 Task: Log work in the project Transpire for the issue 'Integrate a new email marketing automation tool into an existing marketing campaign to improve conversion rates and engagement' spent time as '1w 6d 5h 20m' and remaining time as '1w 5d 20h 30m' and move to bottom of backlog. Now add the issue to the epic 'Distributed Denial of Service (DDoS) Mitigation'.
Action: Mouse moved to (194, 60)
Screenshot: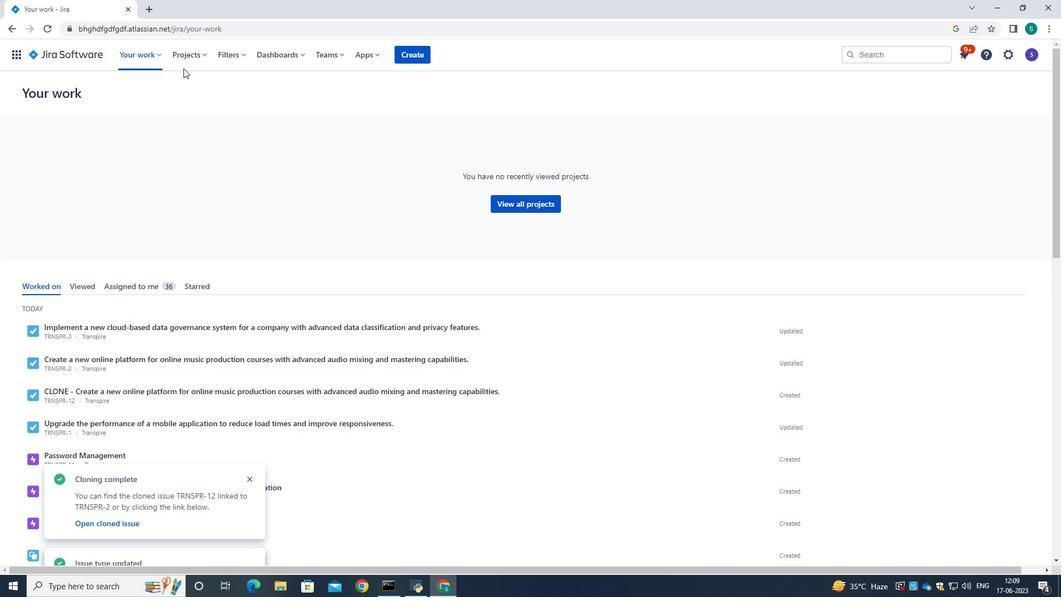 
Action: Mouse pressed left at (194, 60)
Screenshot: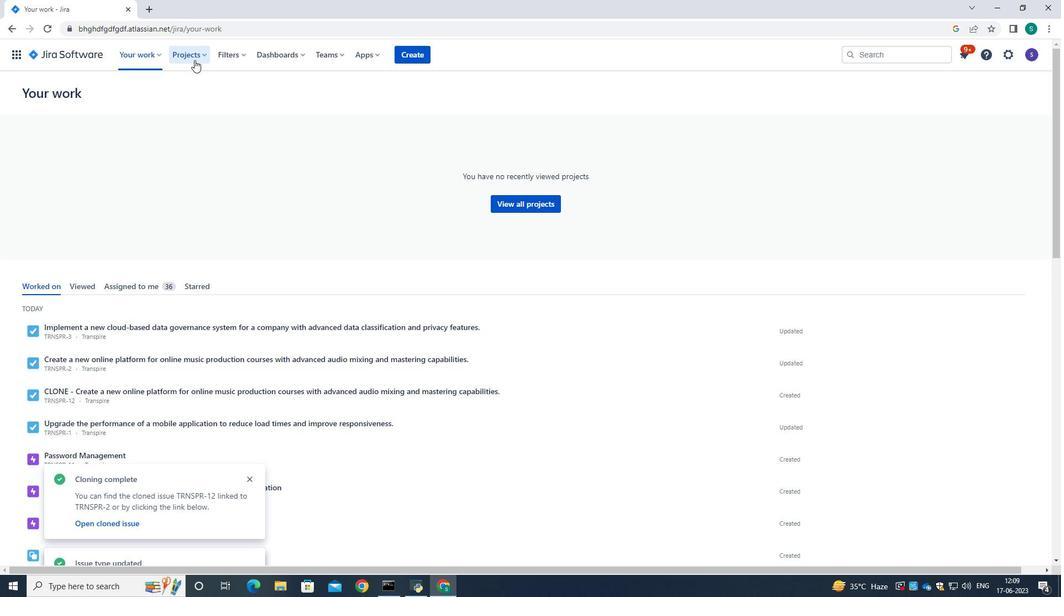 
Action: Mouse moved to (201, 102)
Screenshot: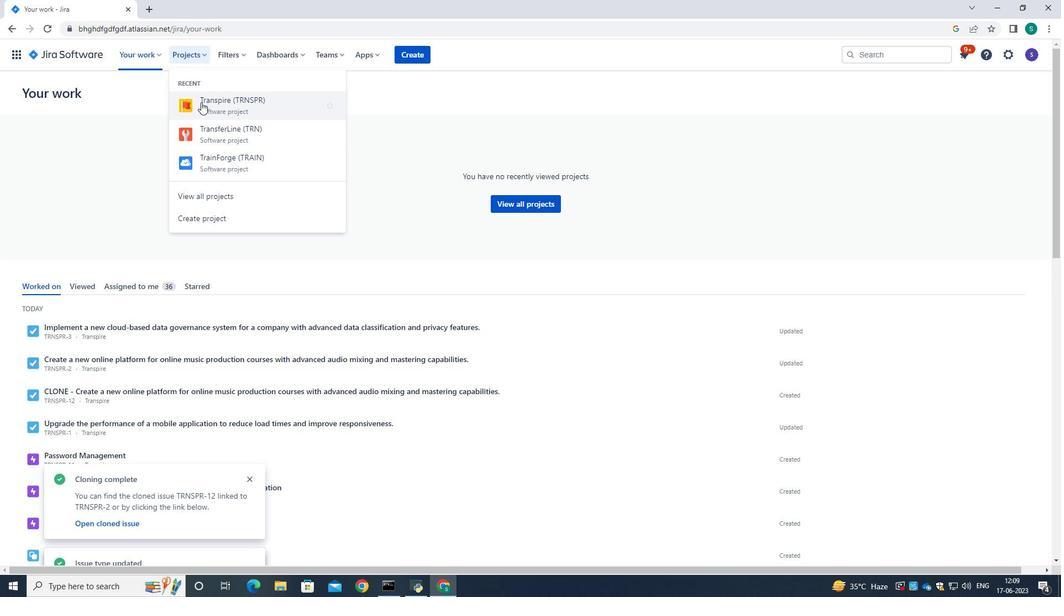 
Action: Mouse pressed left at (201, 102)
Screenshot: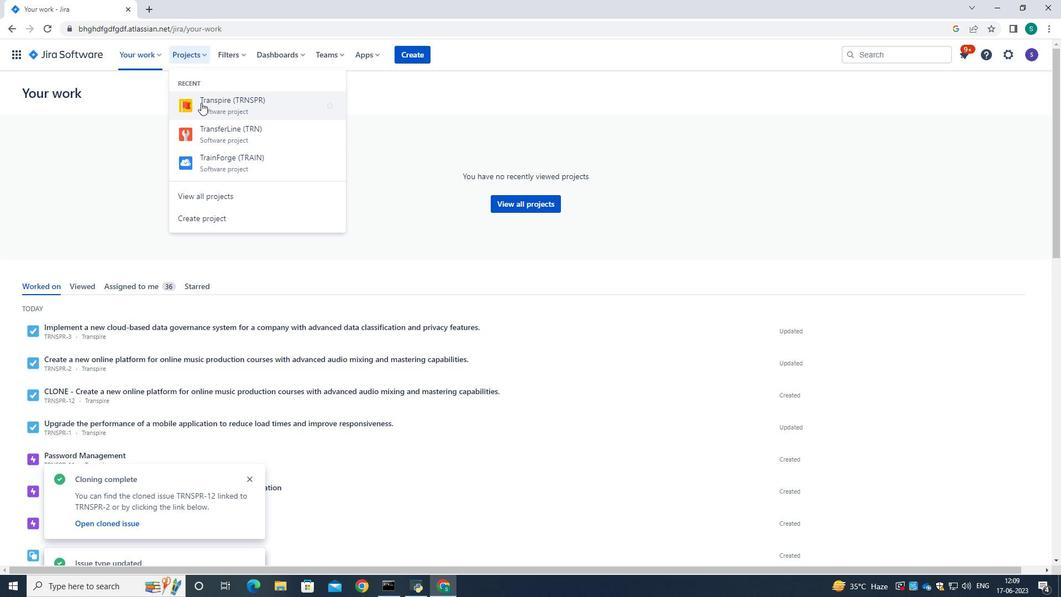 
Action: Mouse moved to (48, 180)
Screenshot: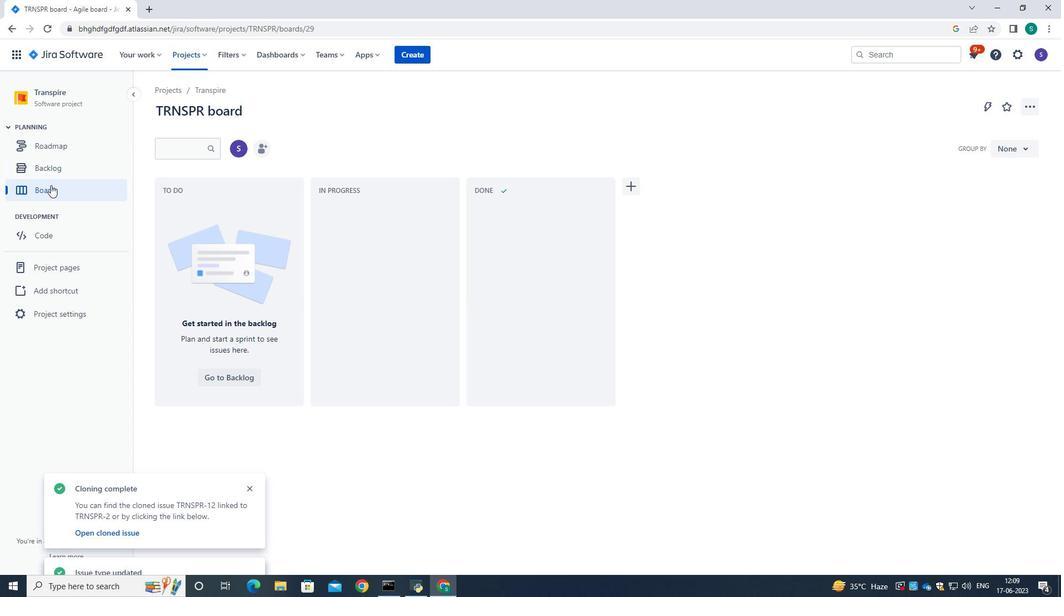 
Action: Mouse pressed left at (48, 180)
Screenshot: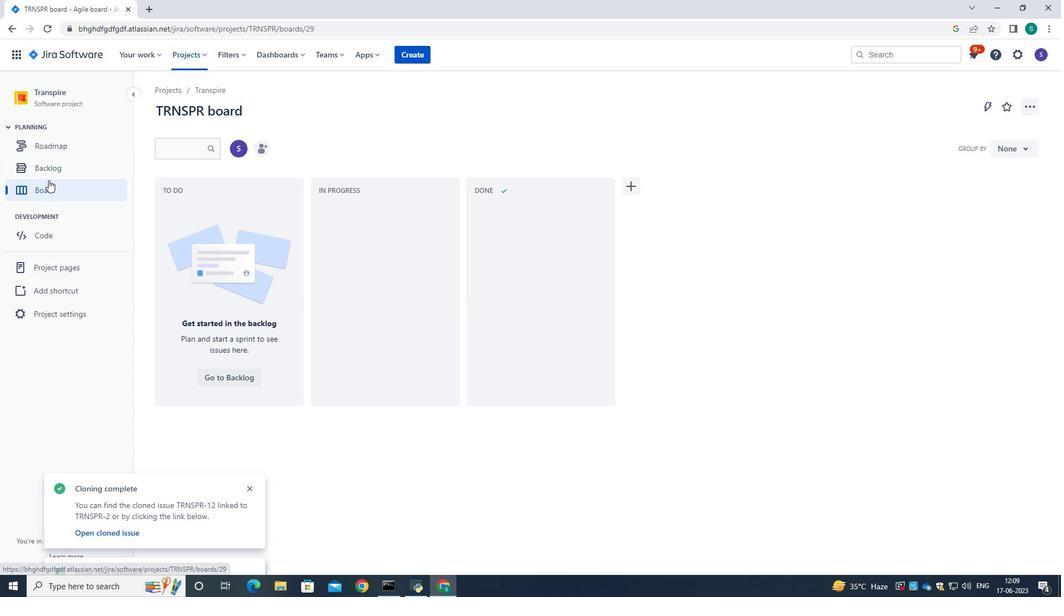 
Action: Mouse moved to (55, 171)
Screenshot: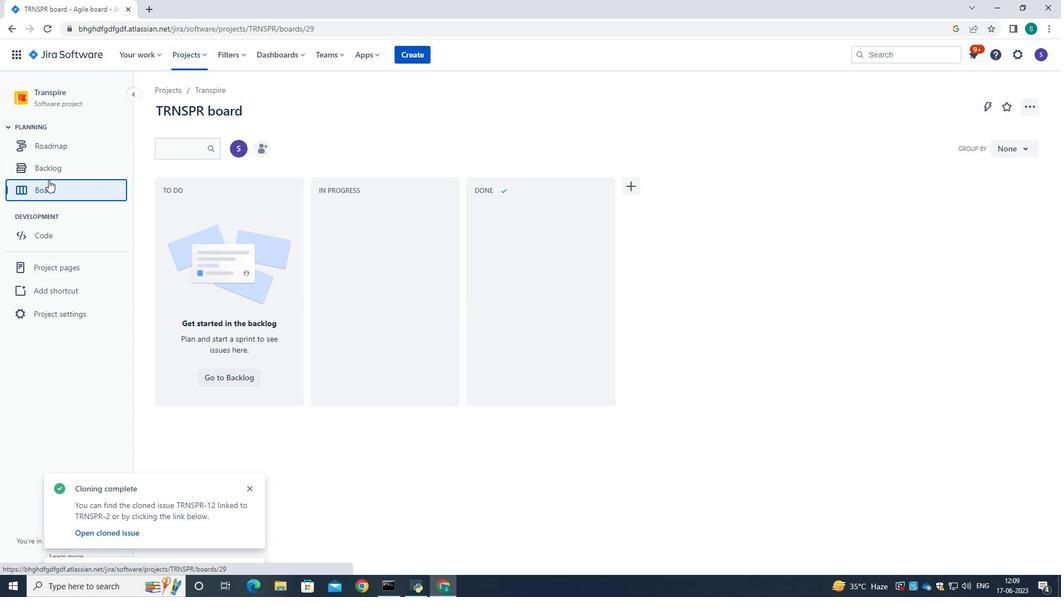 
Action: Mouse pressed left at (55, 171)
Screenshot: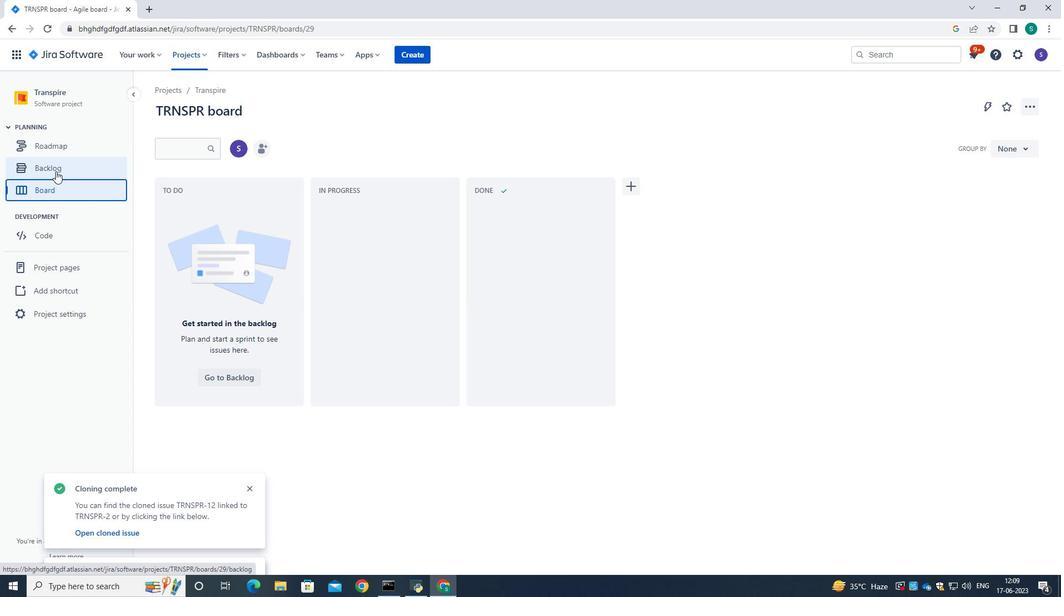 
Action: Mouse moved to (467, 294)
Screenshot: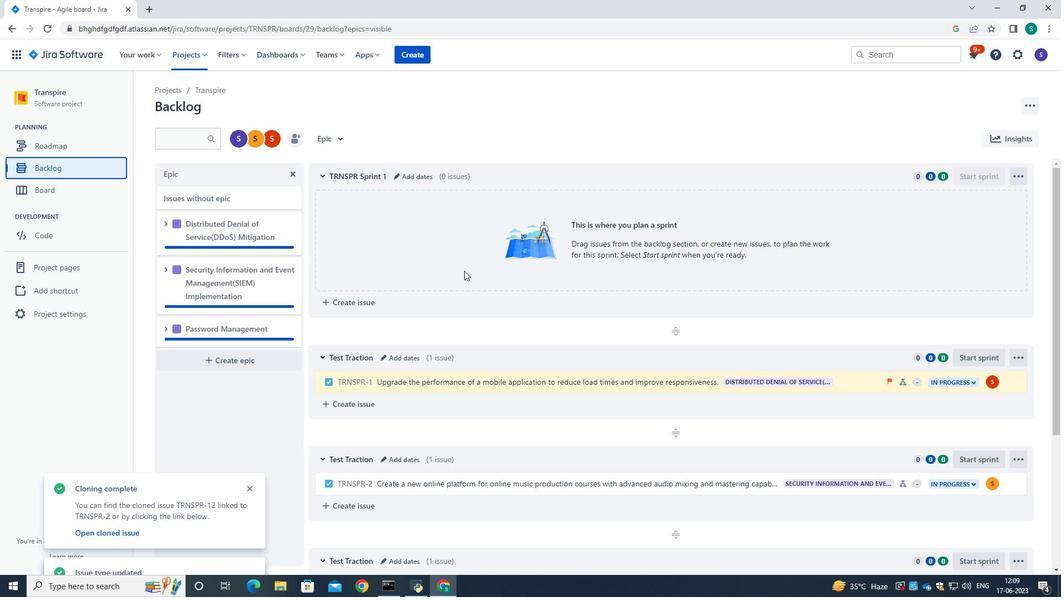 
Action: Mouse scrolled (467, 294) with delta (0, 0)
Screenshot: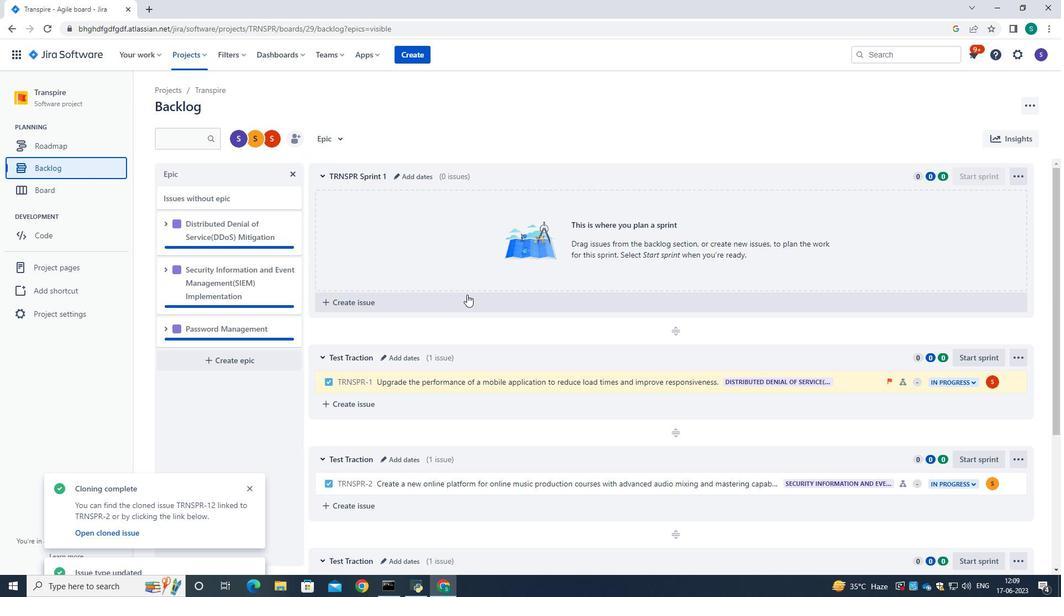 
Action: Mouse scrolled (467, 294) with delta (0, 0)
Screenshot: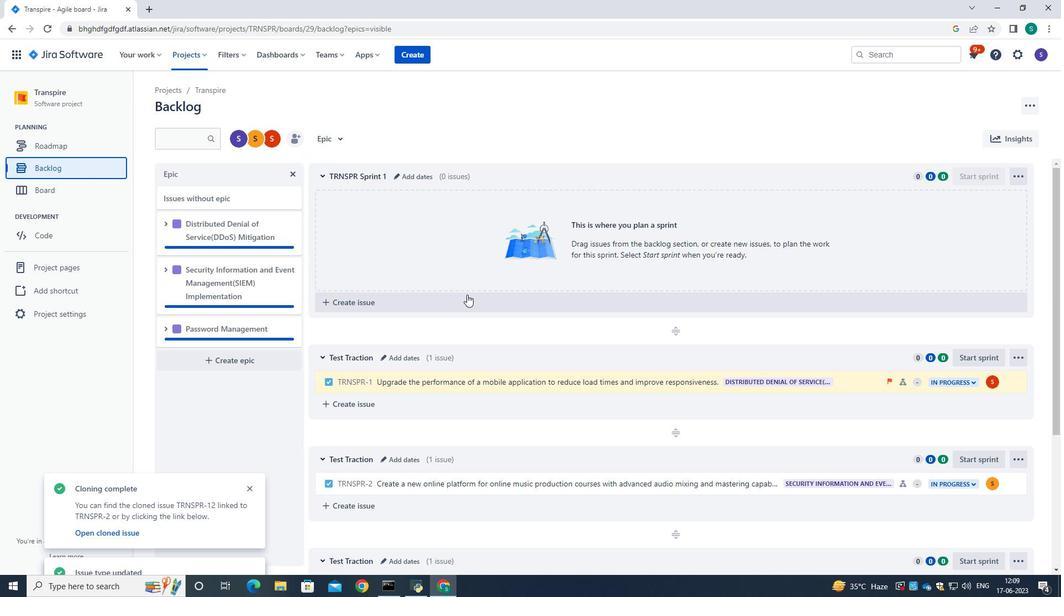 
Action: Mouse scrolled (467, 294) with delta (0, 0)
Screenshot: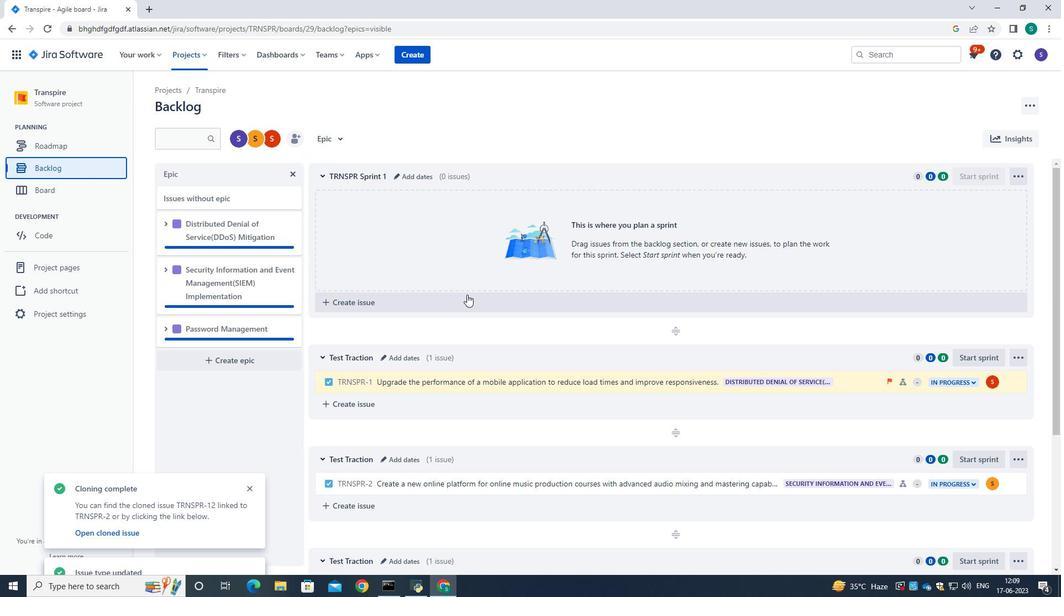 
Action: Mouse scrolled (467, 294) with delta (0, 0)
Screenshot: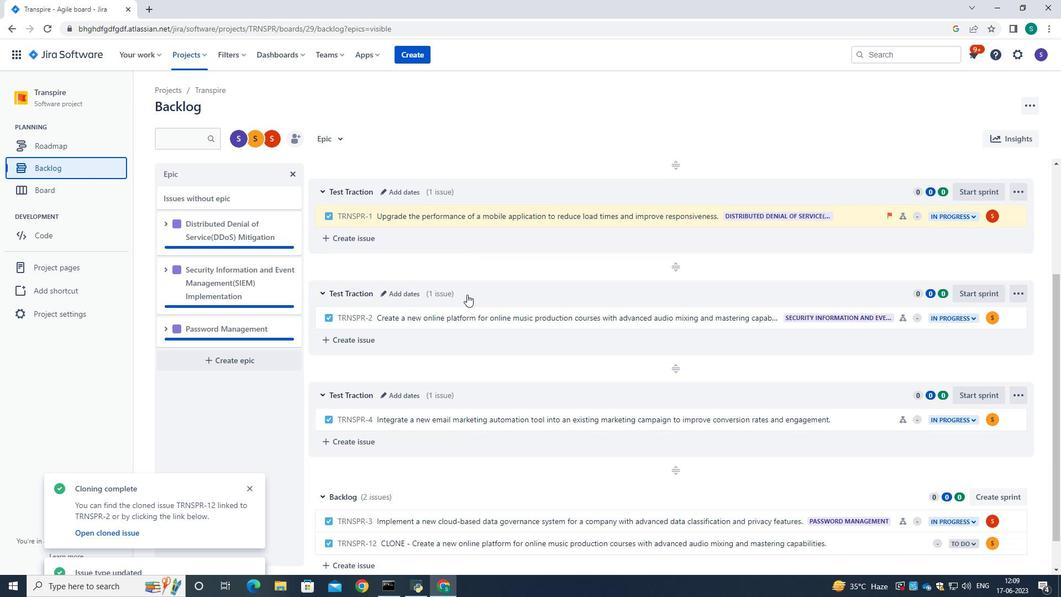 
Action: Mouse scrolled (467, 294) with delta (0, 0)
Screenshot: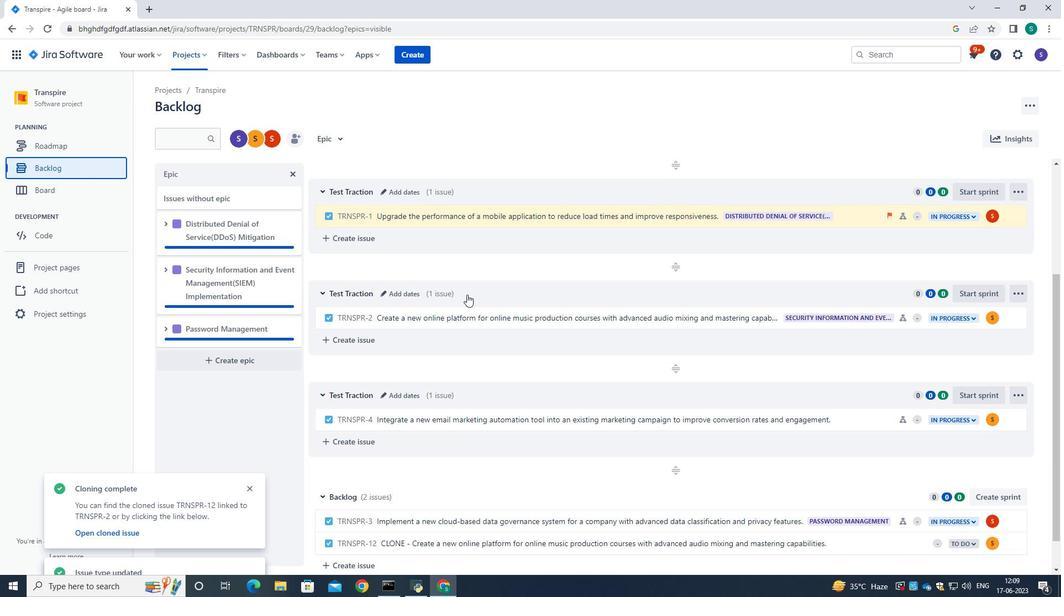 
Action: Mouse scrolled (467, 294) with delta (0, 0)
Screenshot: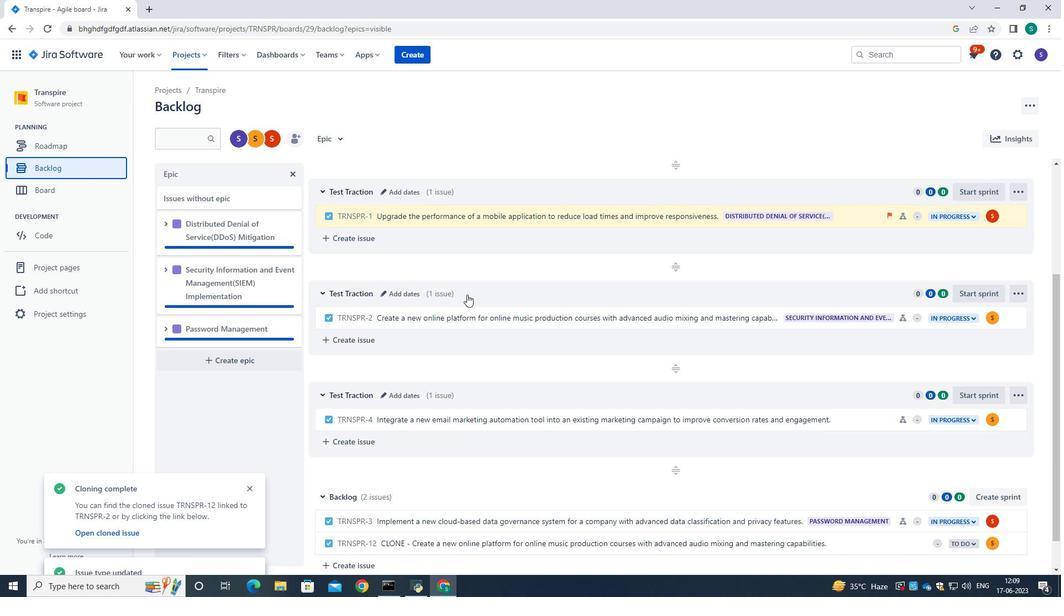 
Action: Mouse moved to (438, 381)
Screenshot: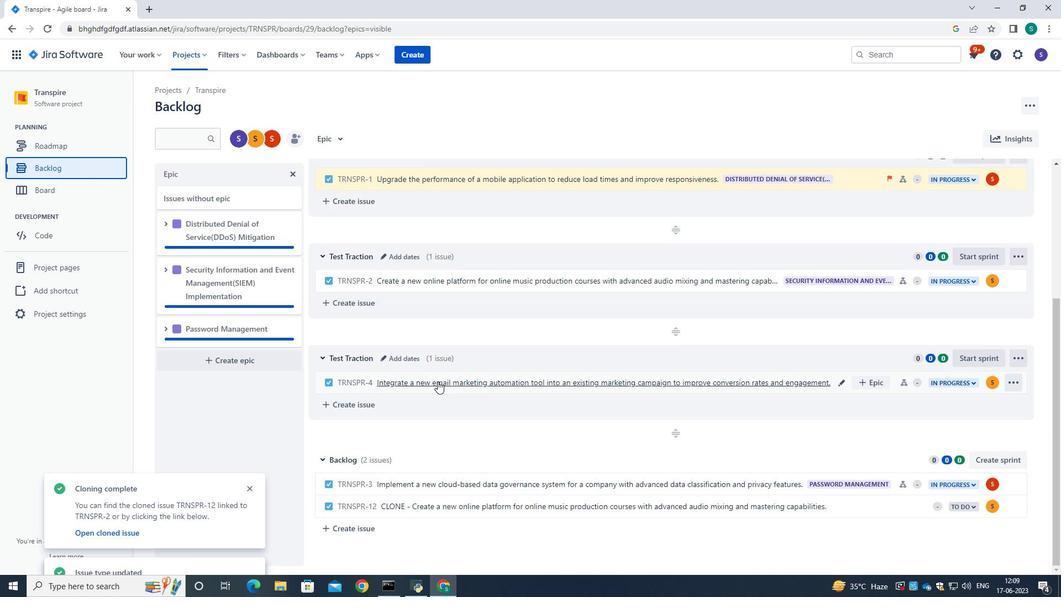 
Action: Mouse pressed left at (438, 381)
Screenshot: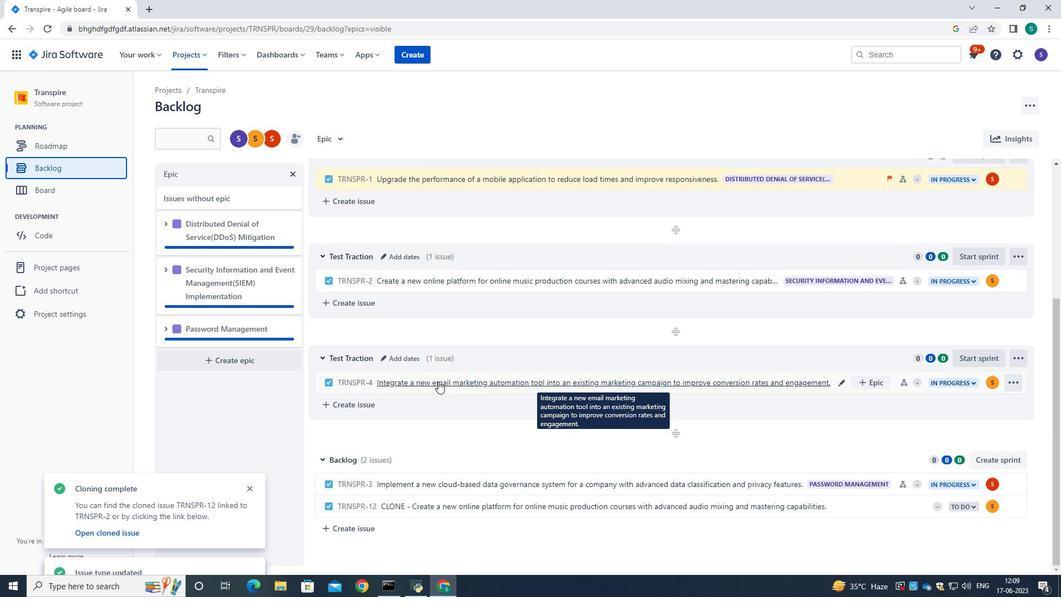 
Action: Mouse moved to (906, 284)
Screenshot: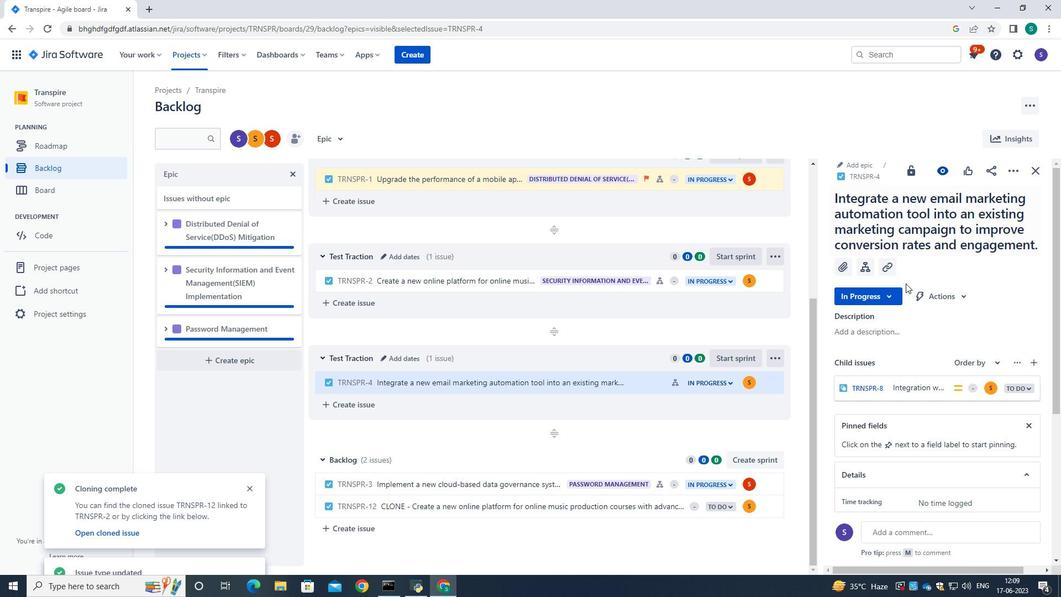 
Action: Mouse scrolled (906, 283) with delta (0, 0)
Screenshot: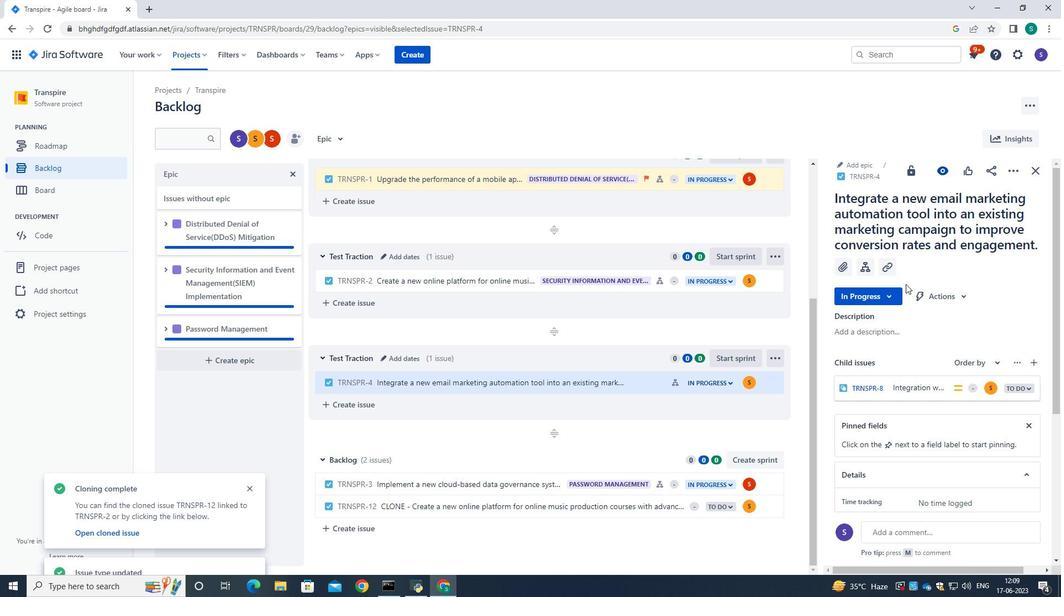 
Action: Mouse scrolled (906, 283) with delta (0, 0)
Screenshot: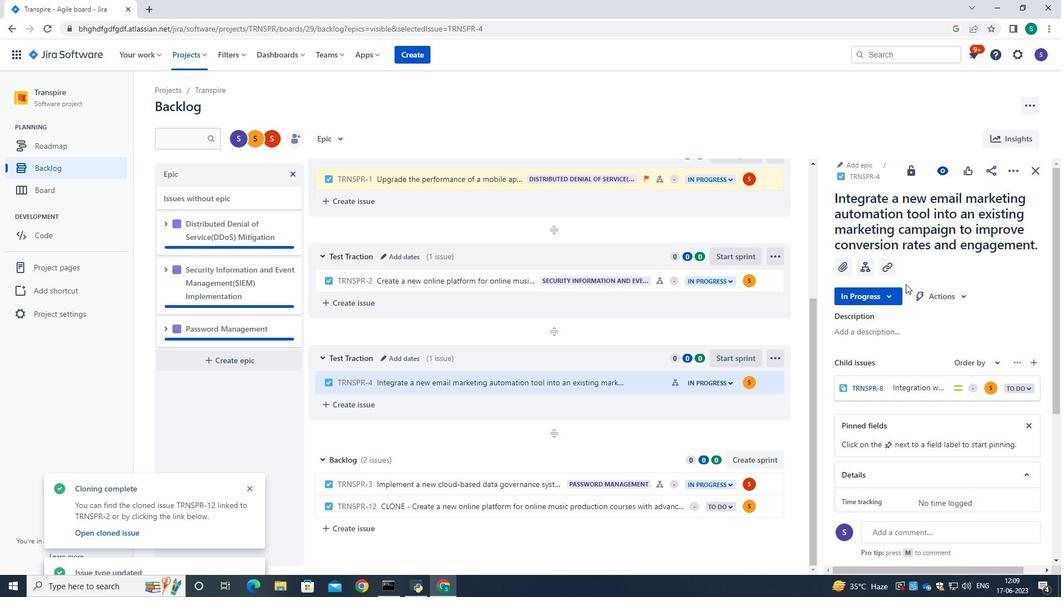 
Action: Mouse moved to (899, 242)
Screenshot: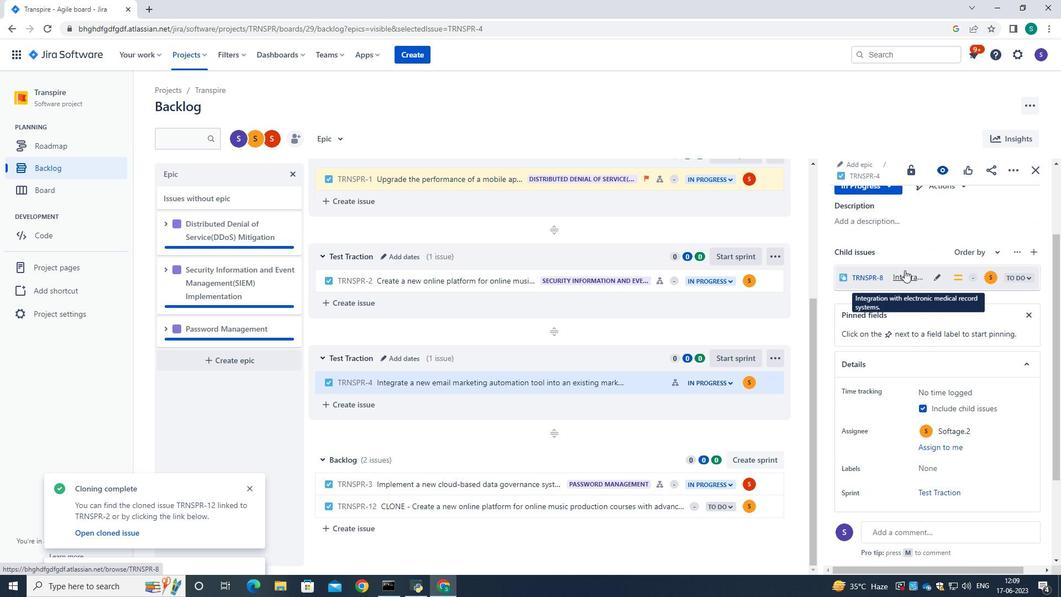 
Action: Mouse scrolled (899, 242) with delta (0, 0)
Screenshot: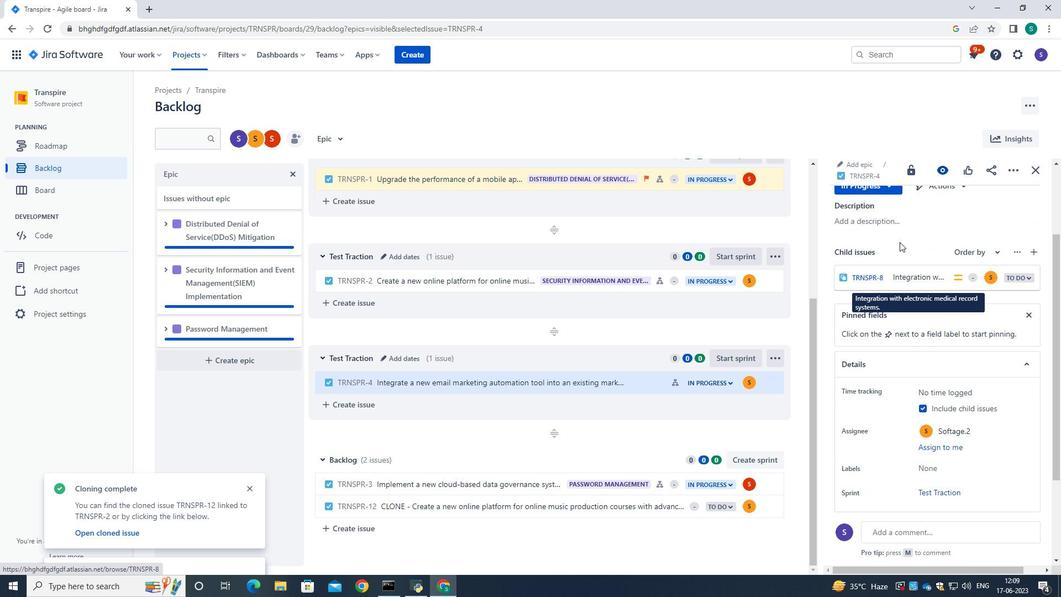 
Action: Mouse scrolled (899, 242) with delta (0, 0)
Screenshot: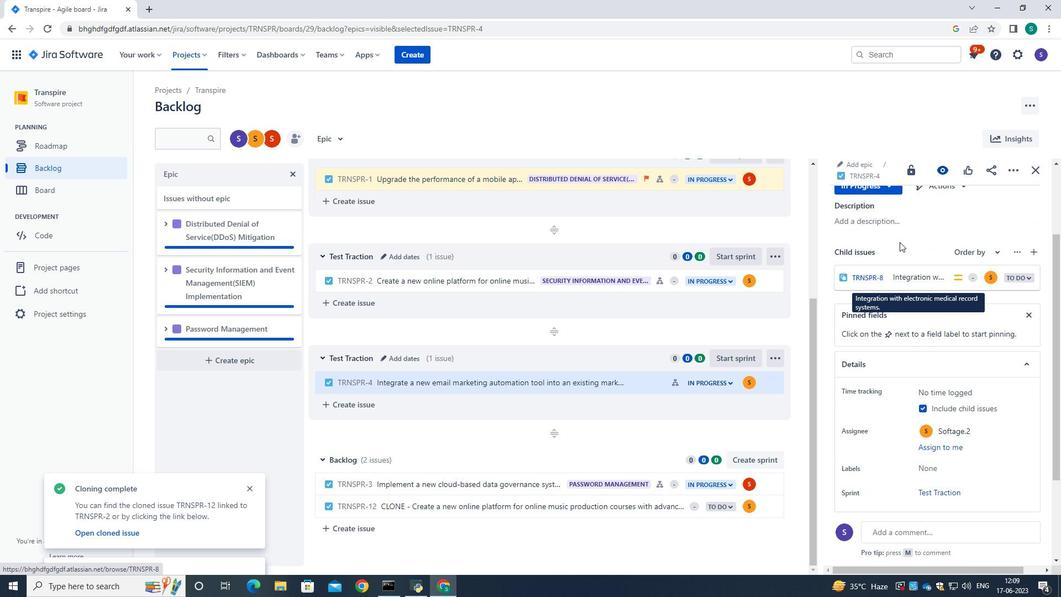 
Action: Mouse scrolled (899, 242) with delta (0, 0)
Screenshot: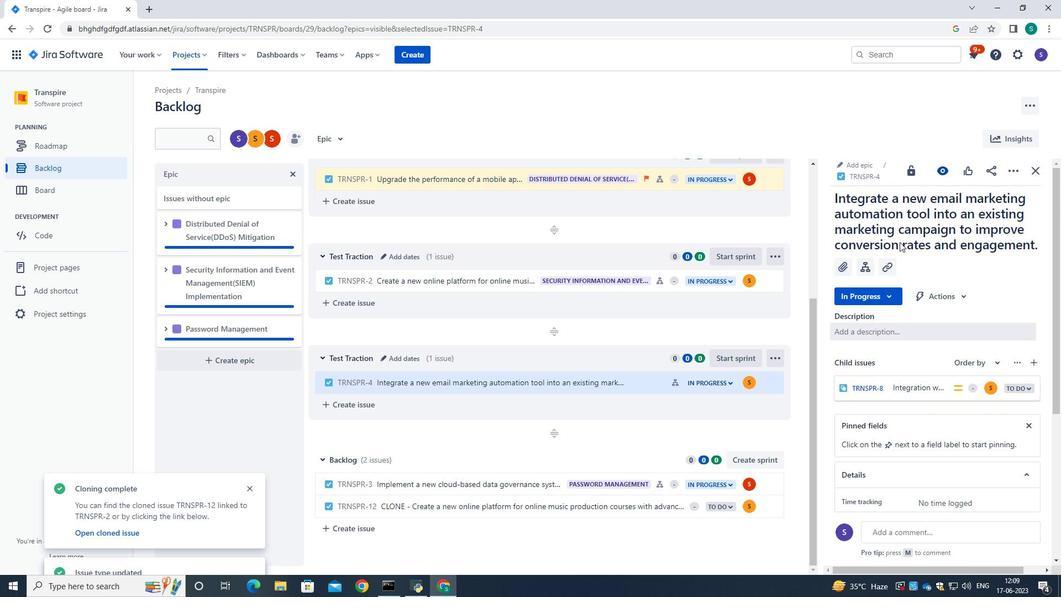 
Action: Mouse scrolled (899, 242) with delta (0, 0)
Screenshot: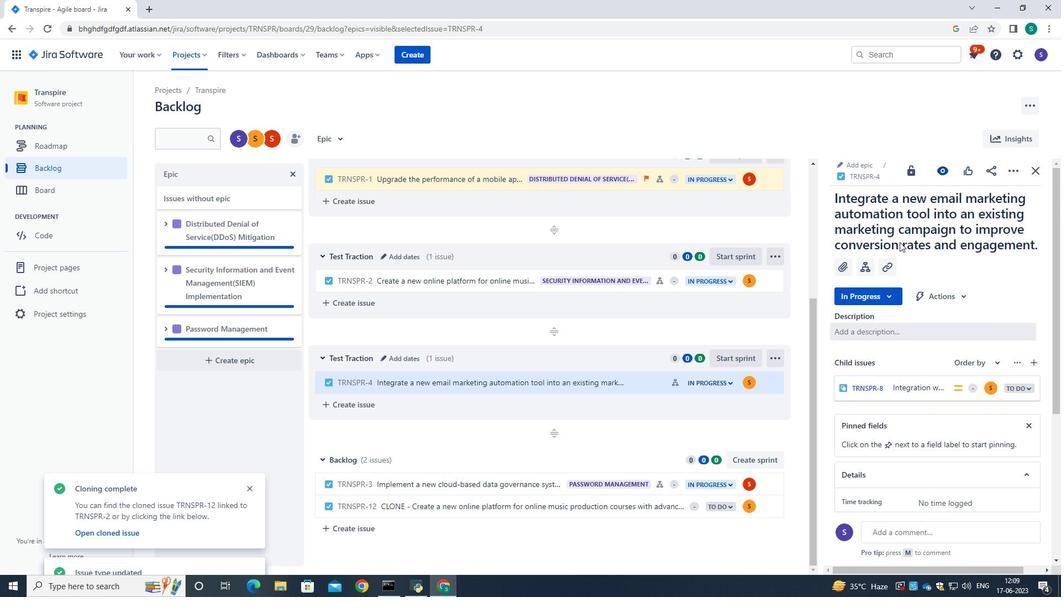 
Action: Mouse moved to (1022, 170)
Screenshot: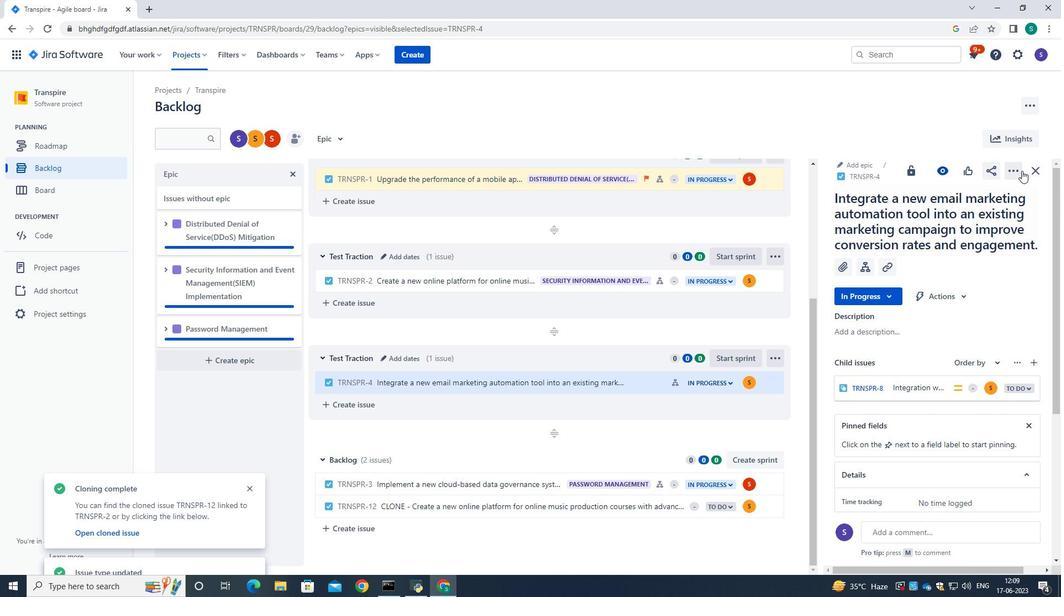 
Action: Mouse pressed left at (1022, 170)
Screenshot: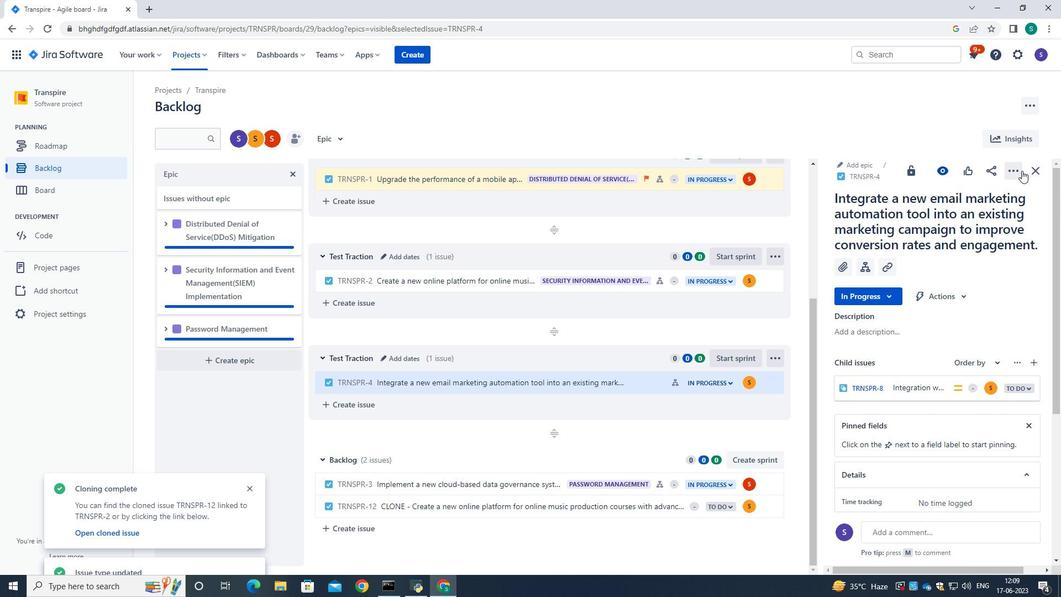 
Action: Mouse moved to (949, 202)
Screenshot: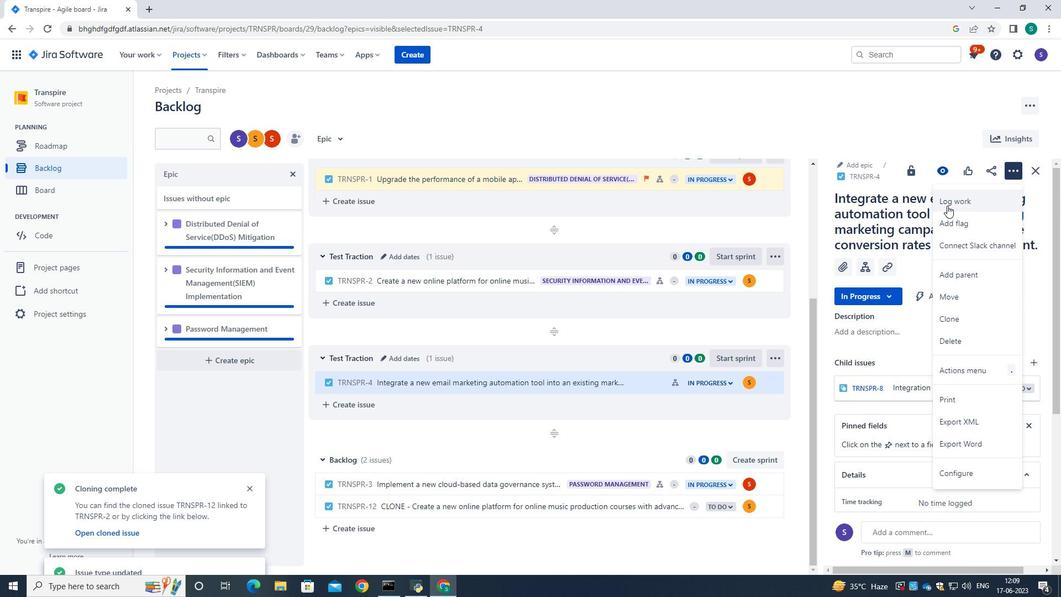 
Action: Mouse pressed left at (949, 202)
Screenshot: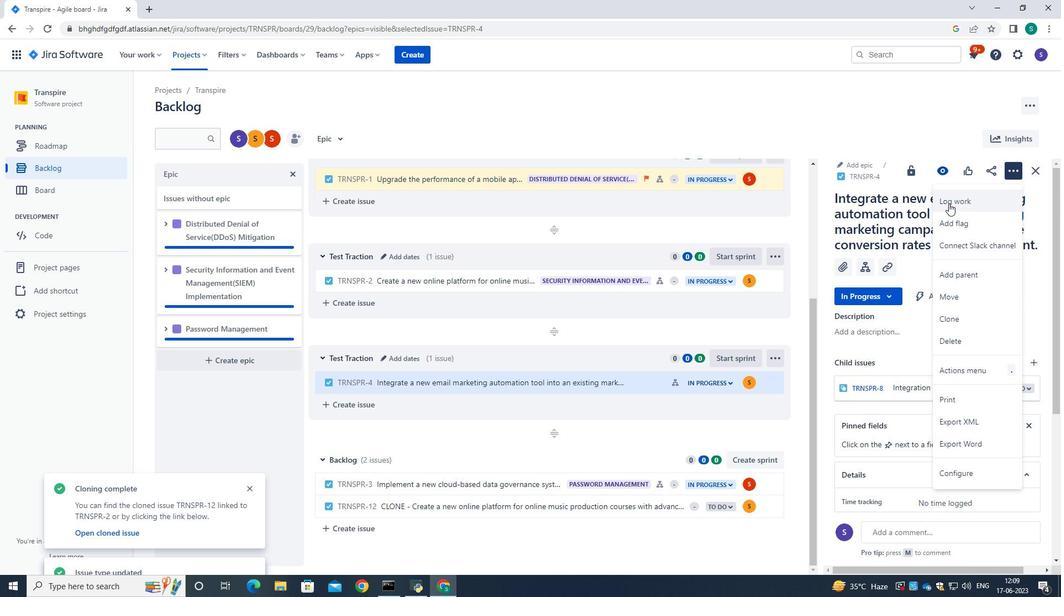 
Action: Mouse moved to (504, 169)
Screenshot: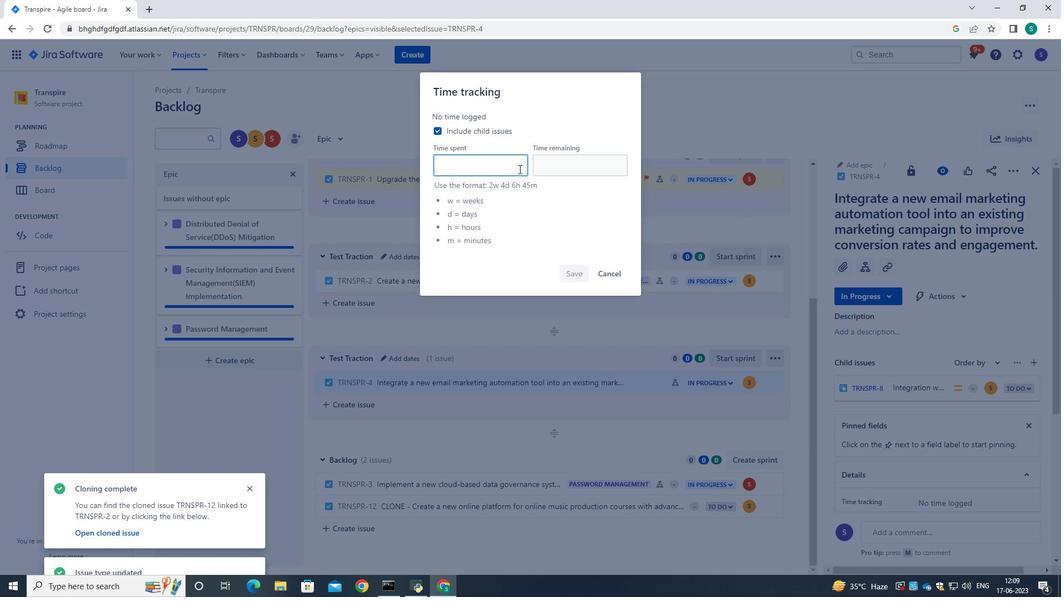 
Action: Mouse pressed left at (504, 169)
Screenshot: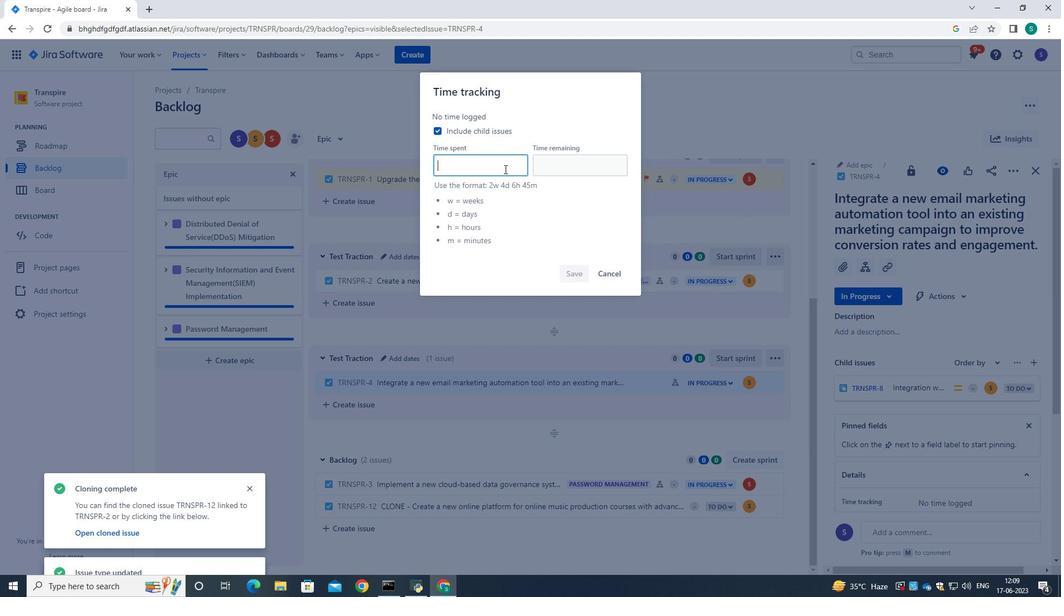 
Action: Key pressed 1w<Key.space>6d<Key.space><Key.space><Key.space><Key.space><Key.space><Key.space><Key.space><Key.space><Key.space><Key.space><Key.space><Key.space><Key.space><Key.space><Key.space><Key.space><Key.space><Key.space><Key.space><Key.space><Key.space><Key.space><Key.space><Key.space>5<Key.backspace><Key.backspace><Key.backspace><Key.backspace><Key.backspace><Key.backspace><Key.backspace><Key.backspace><Key.backspace><Key.backspace><Key.backspace><Key.backspace><Key.backspace><Key.backspace><Key.backspace><Key.backspace><Key.backspace><Key.backspace><Key.backspace><Key.backspace><Key.backspace><Key.backspace><Key.backspace><Key.backspace>5h<Key.space>20m<Key.tab>1w<Key.space>5d<Key.space>20h<Key.space>39<Key.backspace>0m
Screenshot: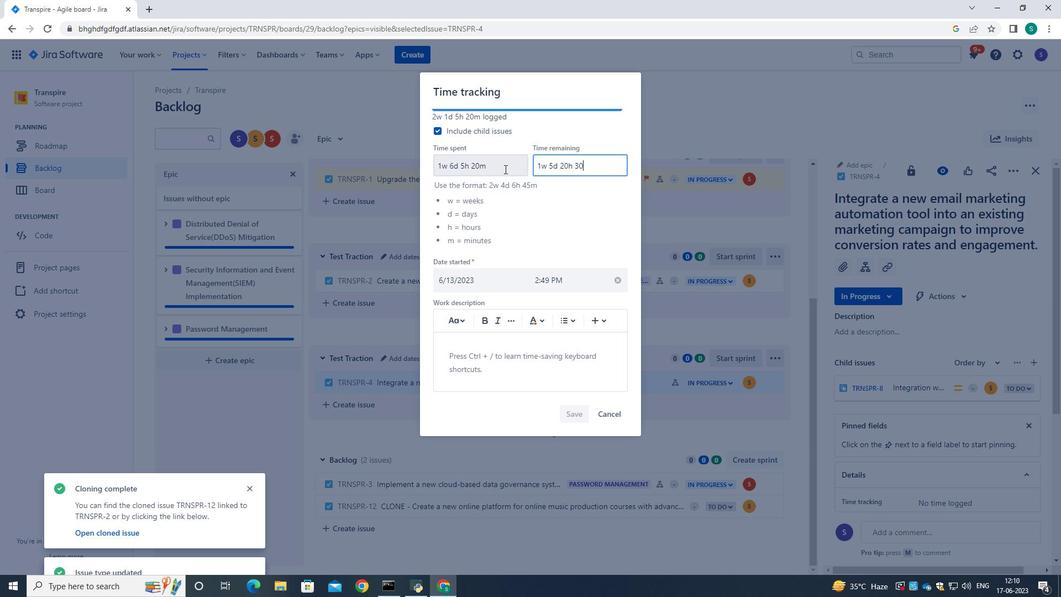
Action: Mouse moved to (573, 417)
Screenshot: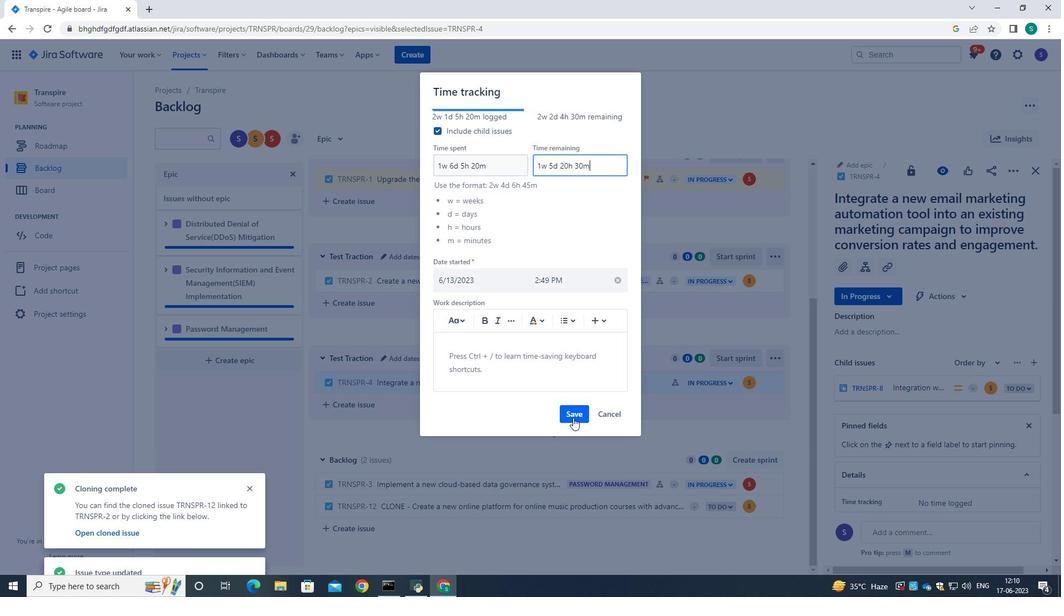 
Action: Mouse pressed left at (573, 417)
Screenshot: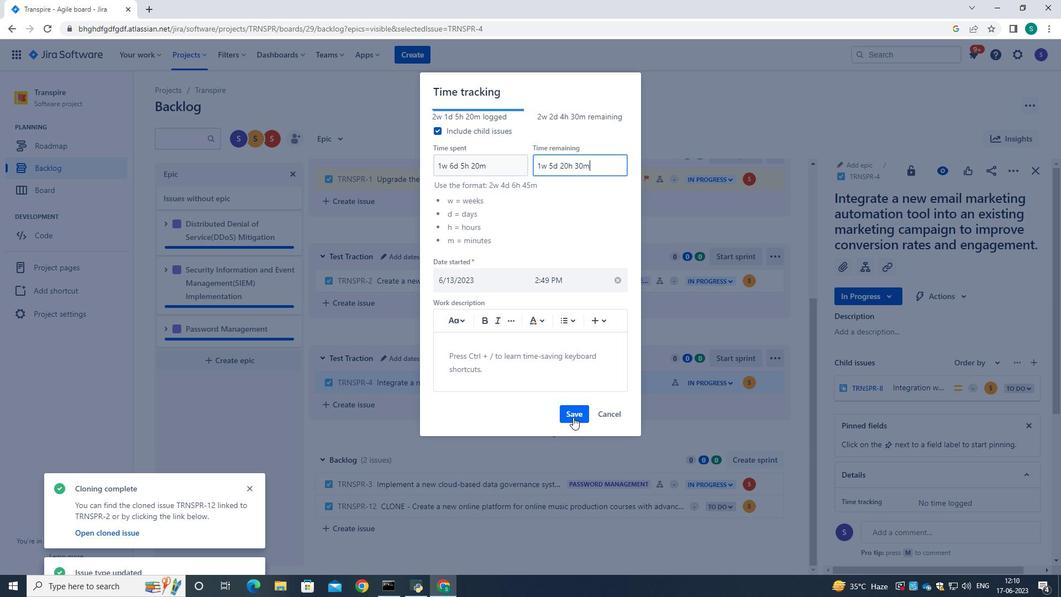 
Action: Mouse moved to (731, 311)
Screenshot: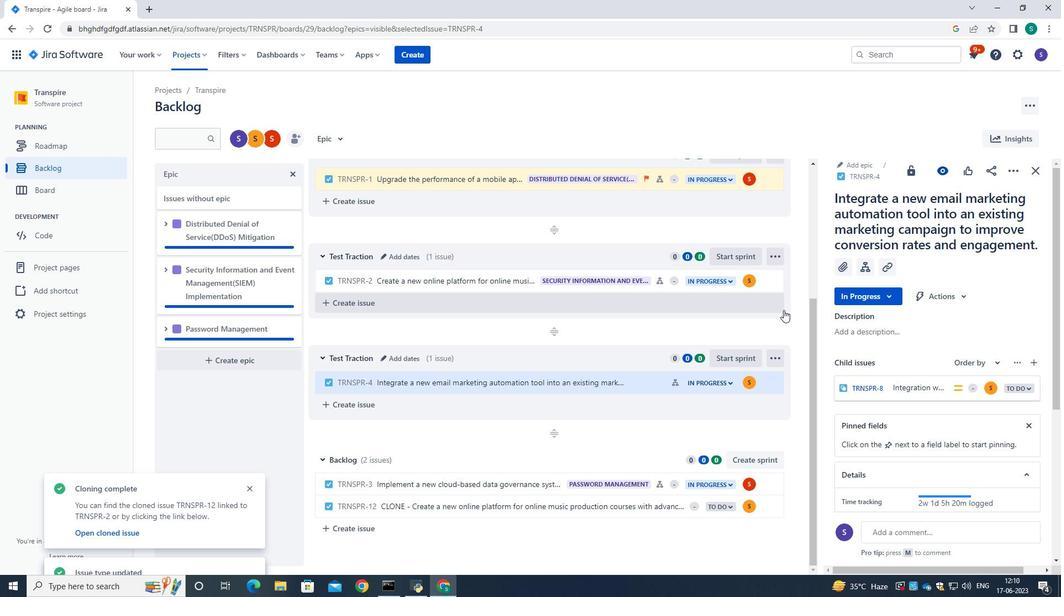 
Action: Mouse scrolled (731, 311) with delta (0, 0)
Screenshot: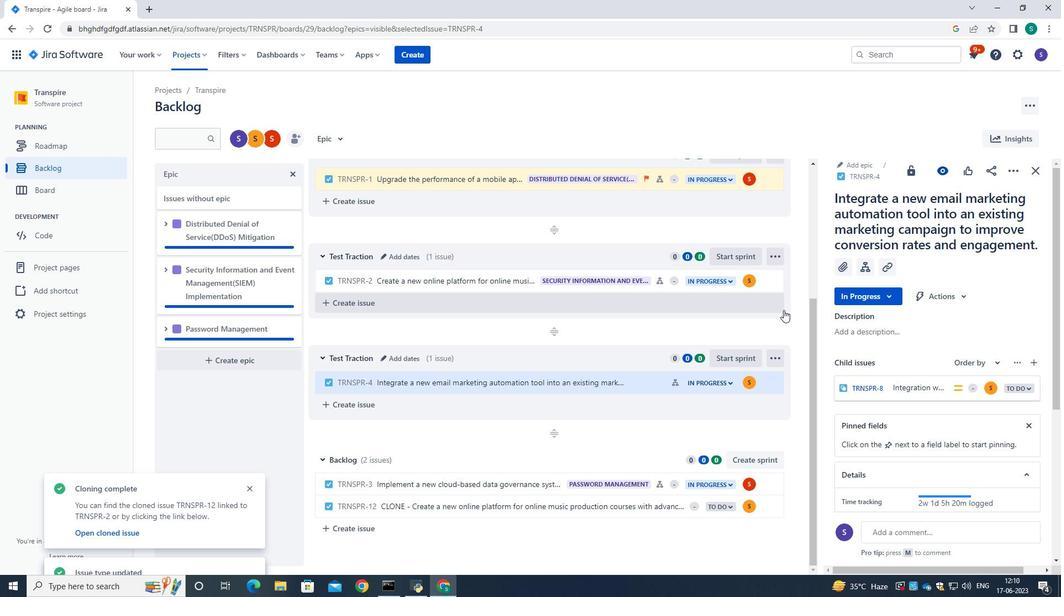 
Action: Mouse moved to (651, 304)
Screenshot: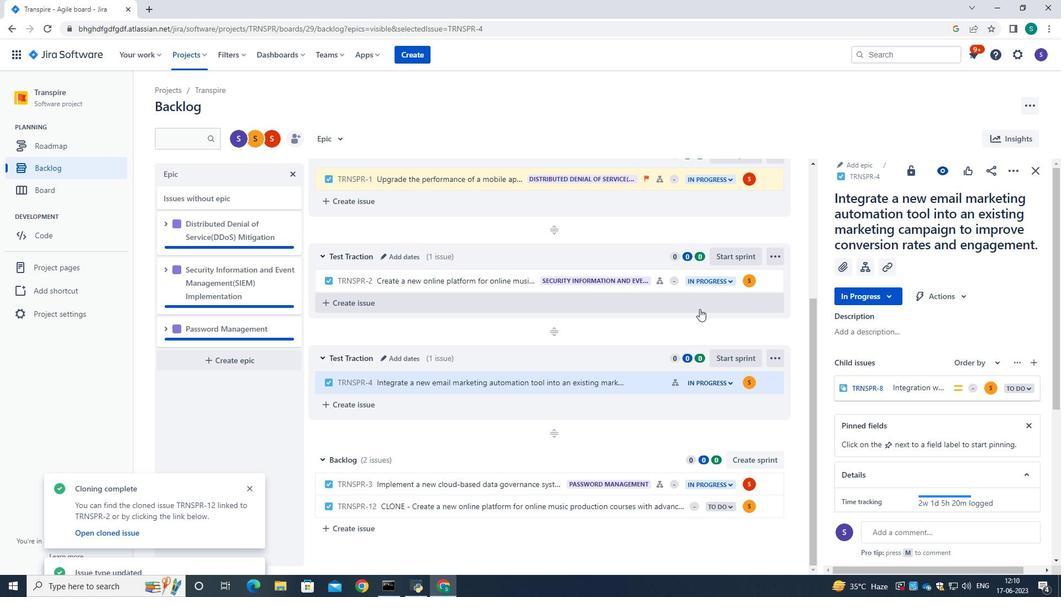 
Action: Mouse scrolled (651, 303) with delta (0, 0)
Screenshot: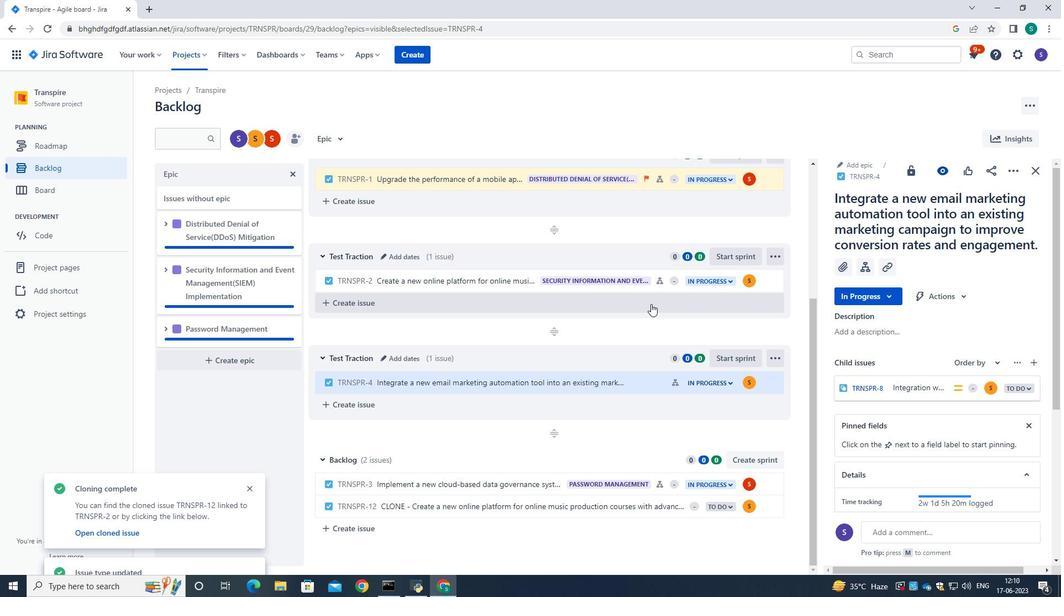 
Action: Mouse scrolled (651, 303) with delta (0, 0)
Screenshot: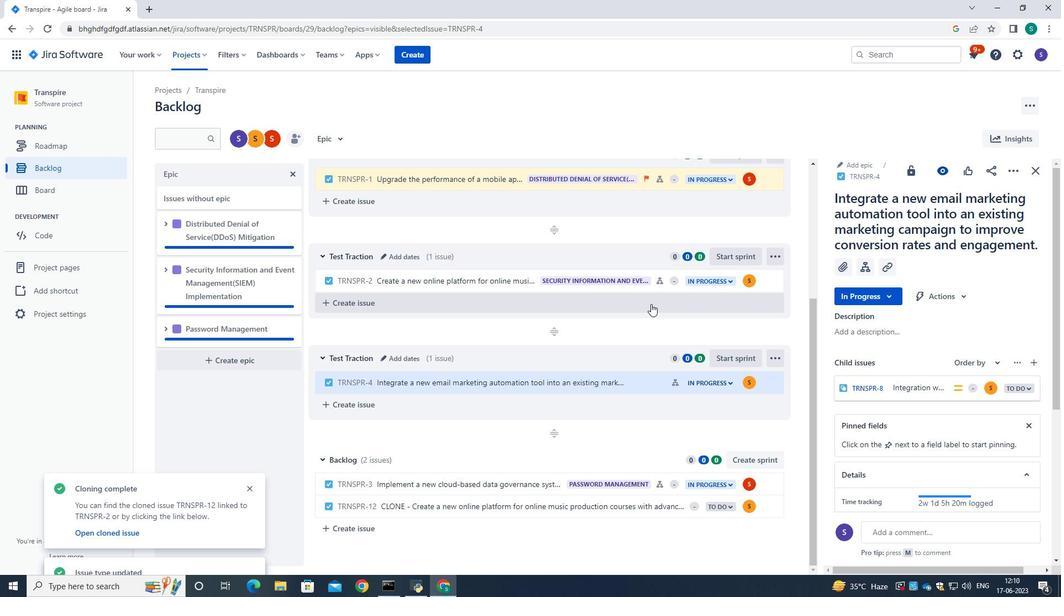 
Action: Mouse moved to (767, 381)
Screenshot: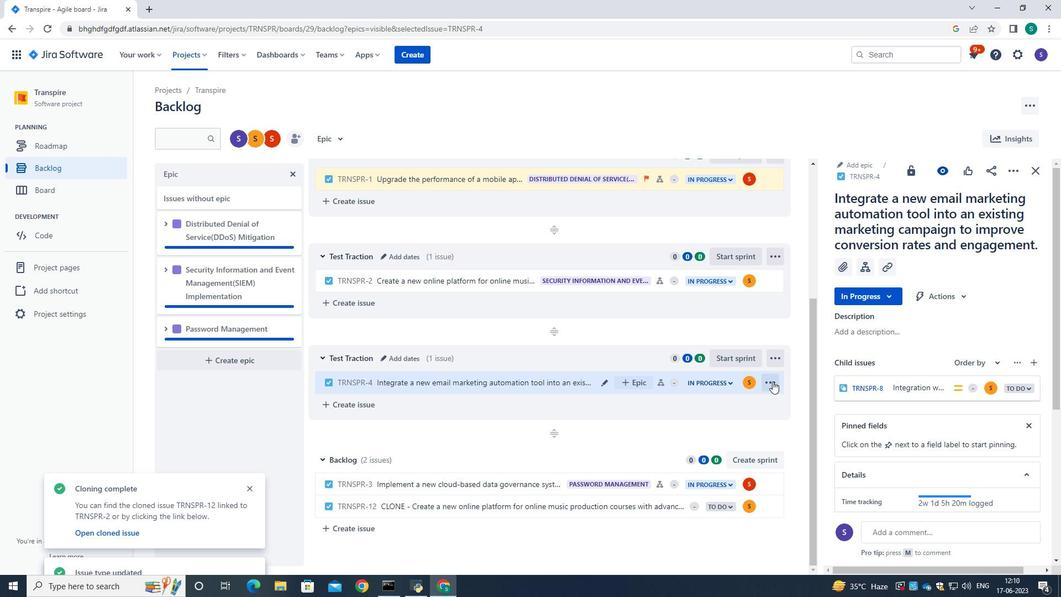 
Action: Mouse pressed left at (767, 381)
Screenshot: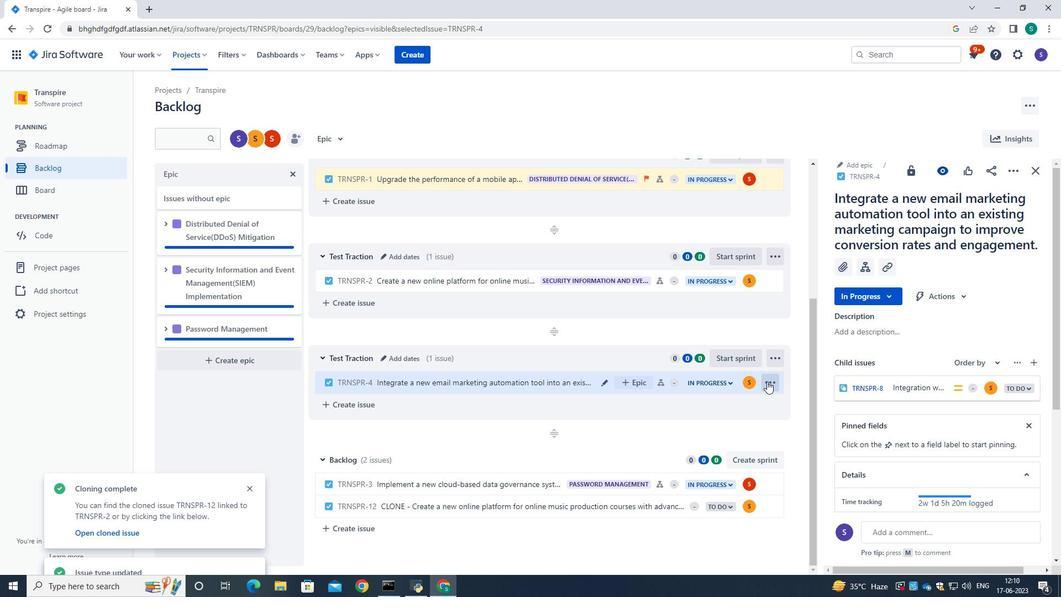 
Action: Mouse moved to (734, 354)
Screenshot: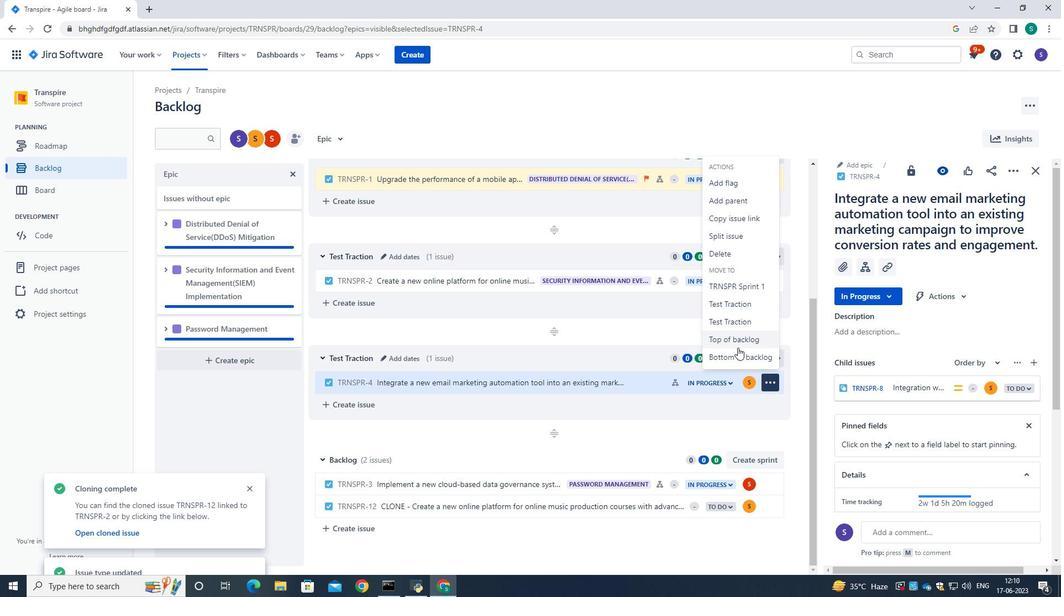 
Action: Mouse pressed left at (734, 354)
Screenshot: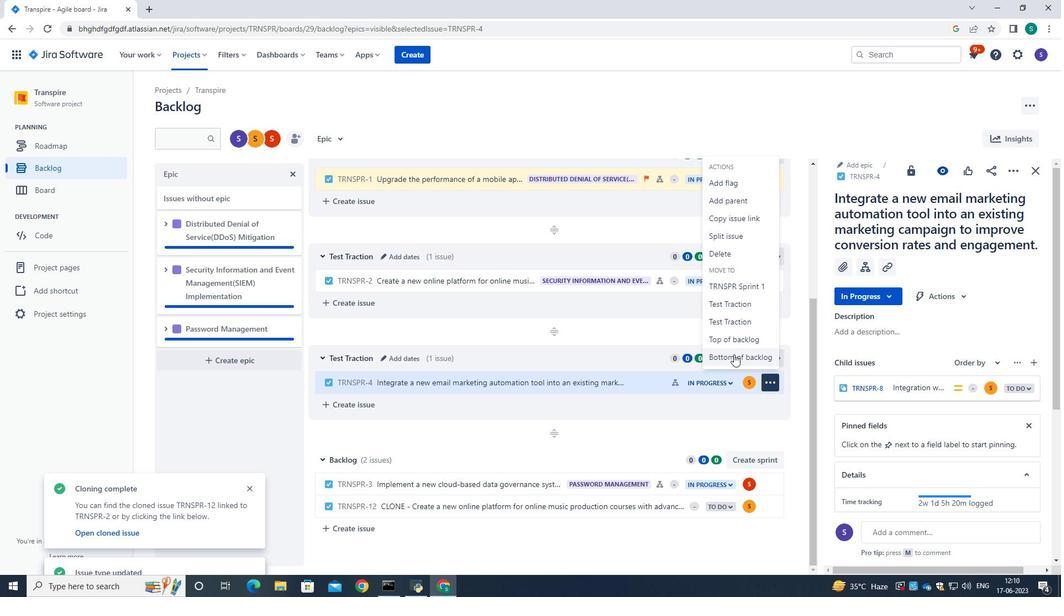 
Action: Mouse moved to (468, 319)
Screenshot: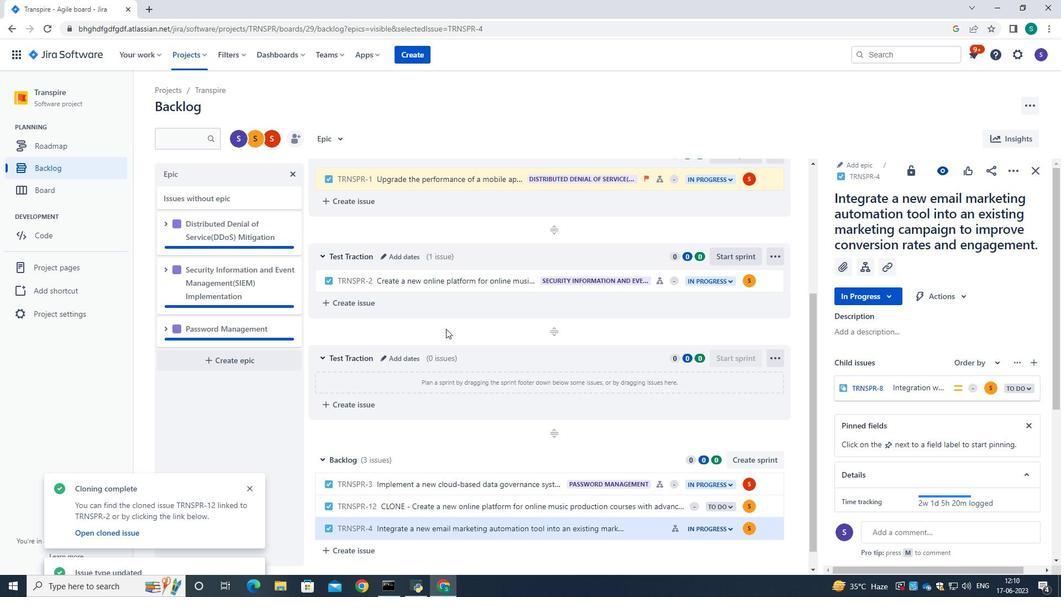 
Action: Mouse scrolled (468, 318) with delta (0, 0)
Screenshot: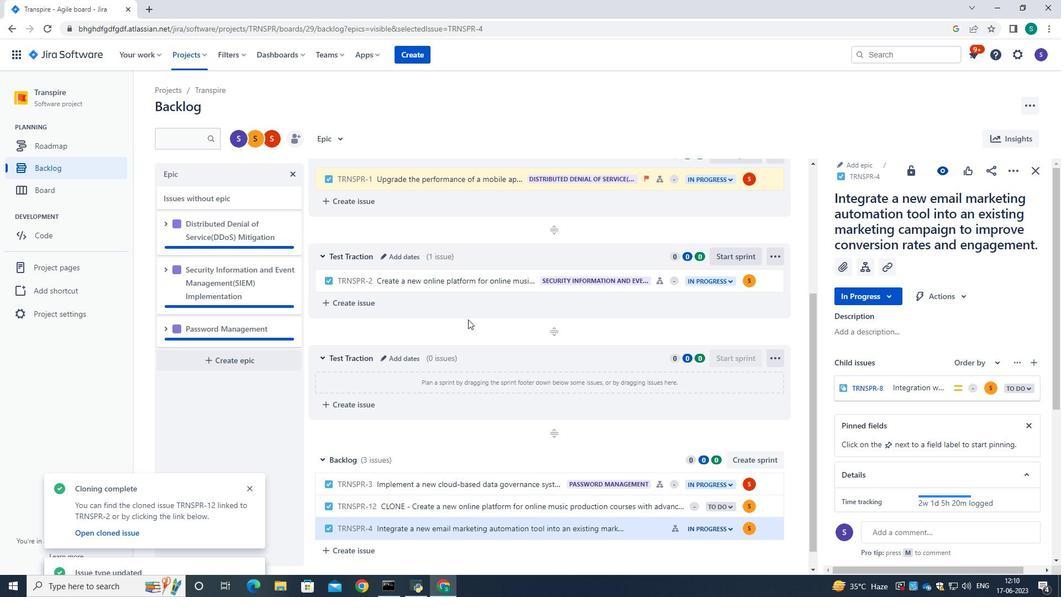 
Action: Mouse scrolled (468, 318) with delta (0, 0)
Screenshot: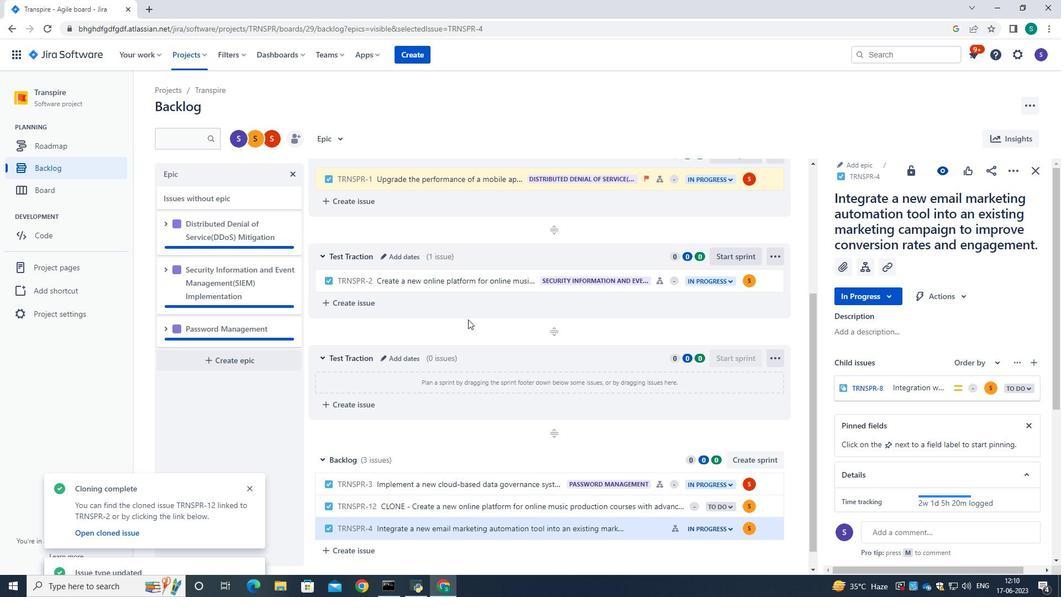 
Action: Mouse moved to (634, 503)
Screenshot: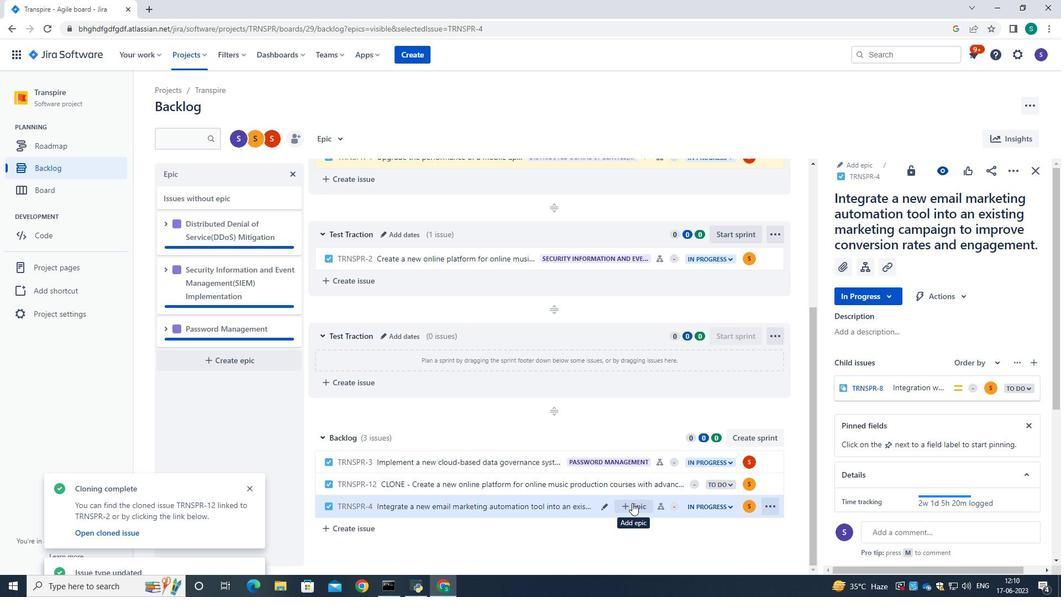 
Action: Mouse pressed left at (634, 503)
Screenshot: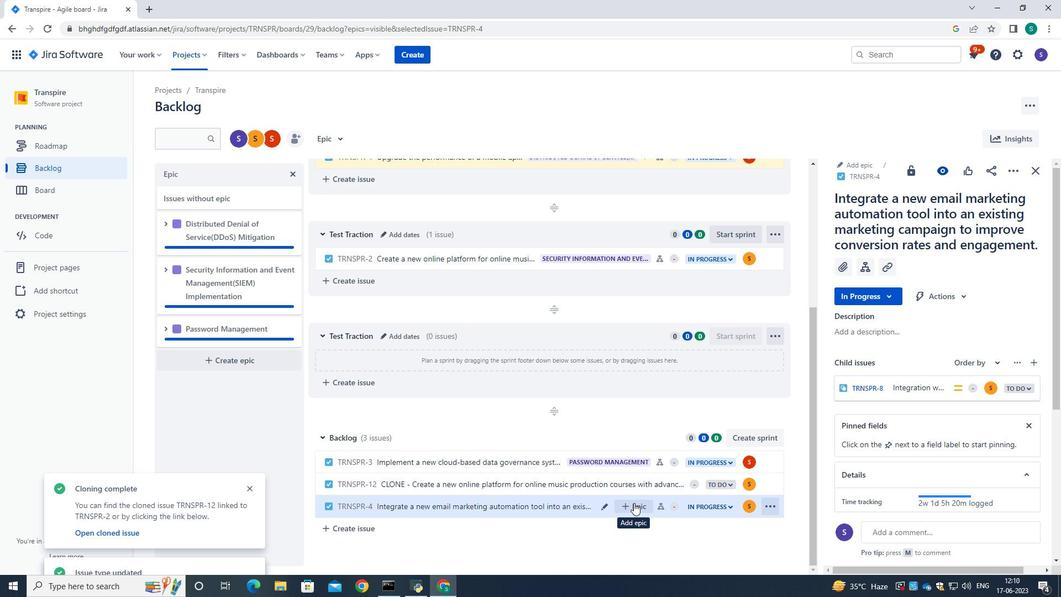 
Action: Mouse moved to (672, 528)
Screenshot: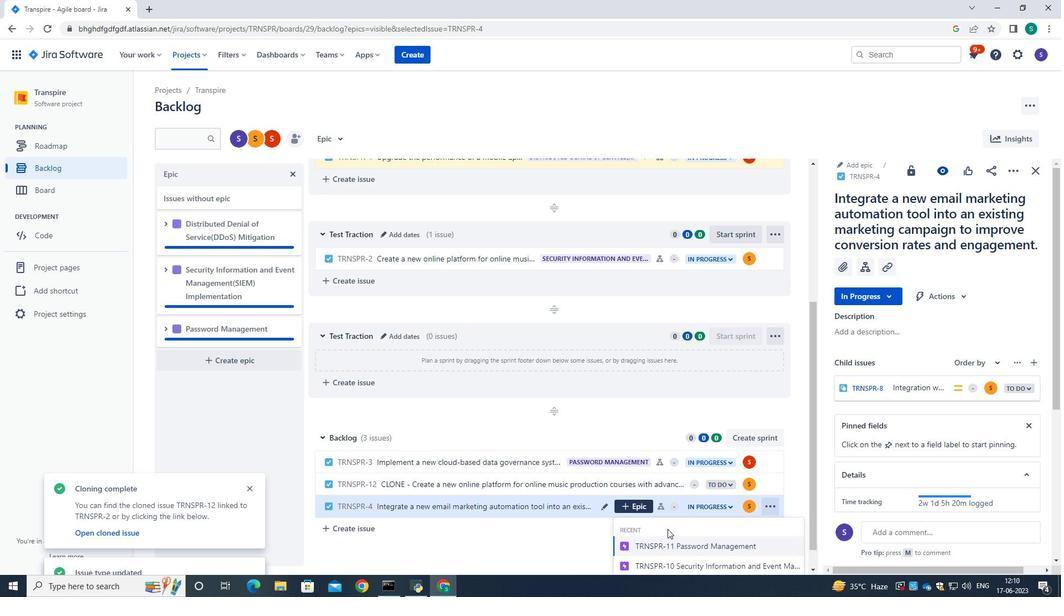 
Action: Mouse scrolled (672, 527) with delta (0, 0)
Screenshot: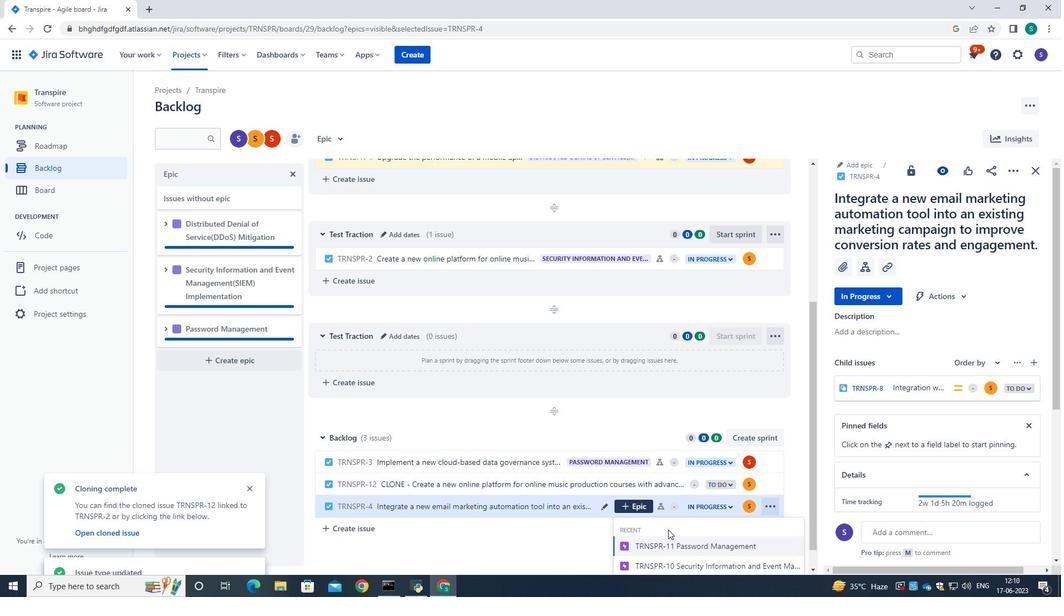 
Action: Mouse moved to (672, 527)
Screenshot: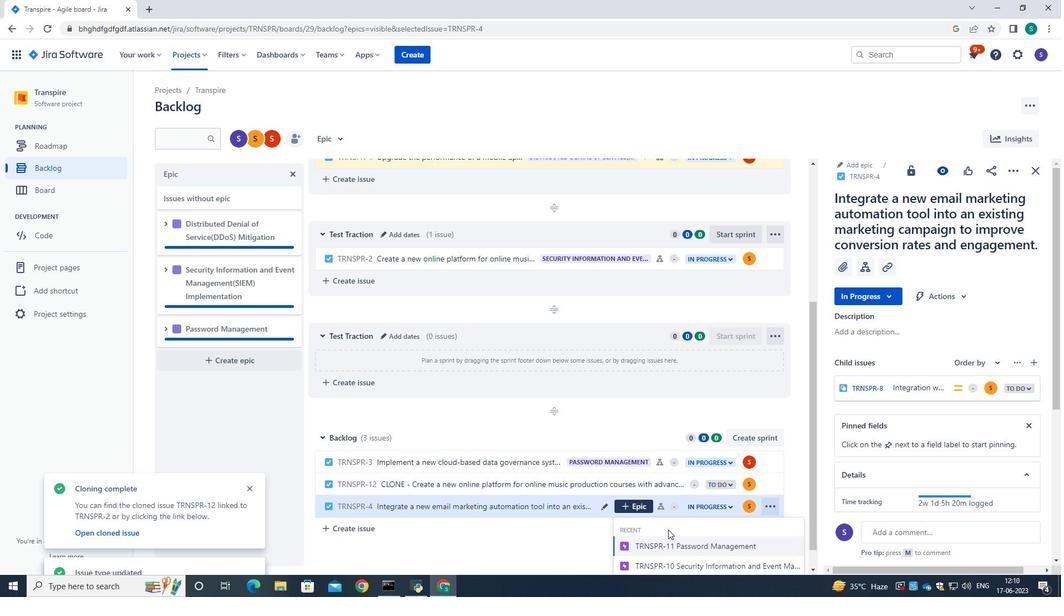 
Action: Mouse scrolled (672, 527) with delta (0, 0)
Screenshot: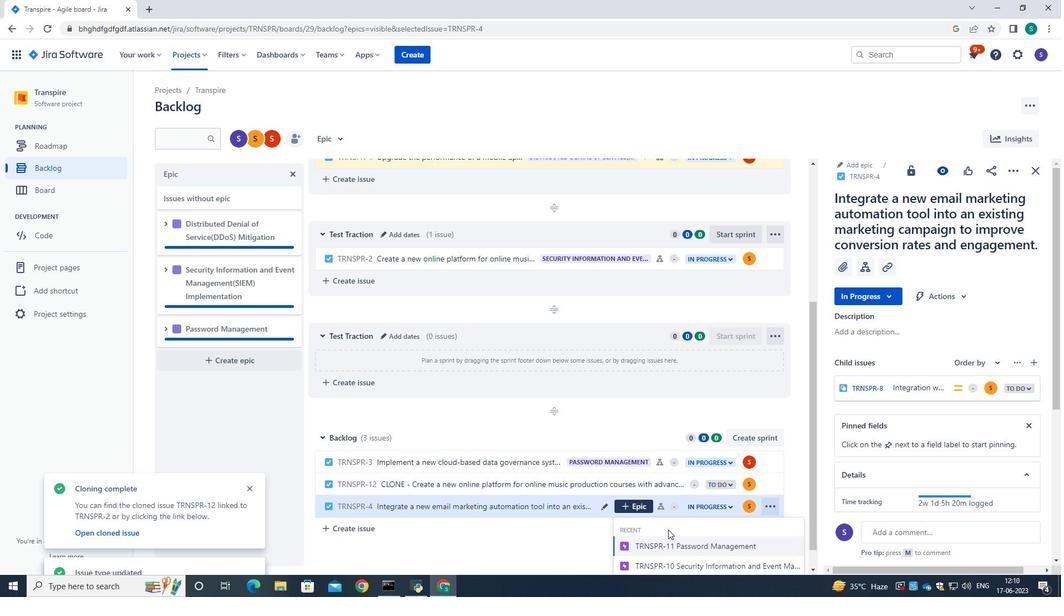 
Action: Mouse moved to (794, 437)
Screenshot: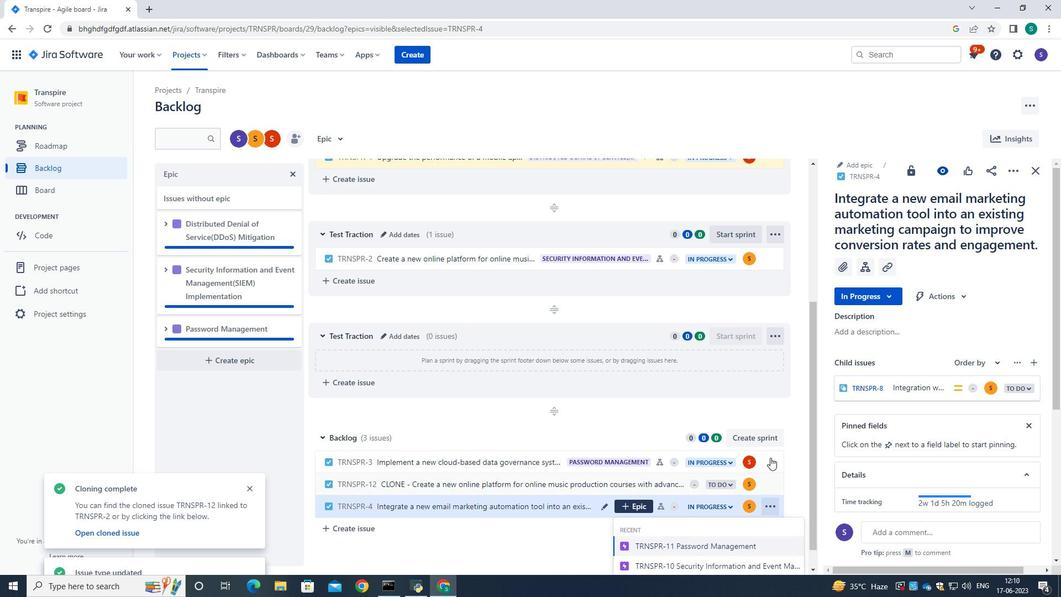 
Action: Mouse scrolled (794, 436) with delta (0, 0)
Screenshot: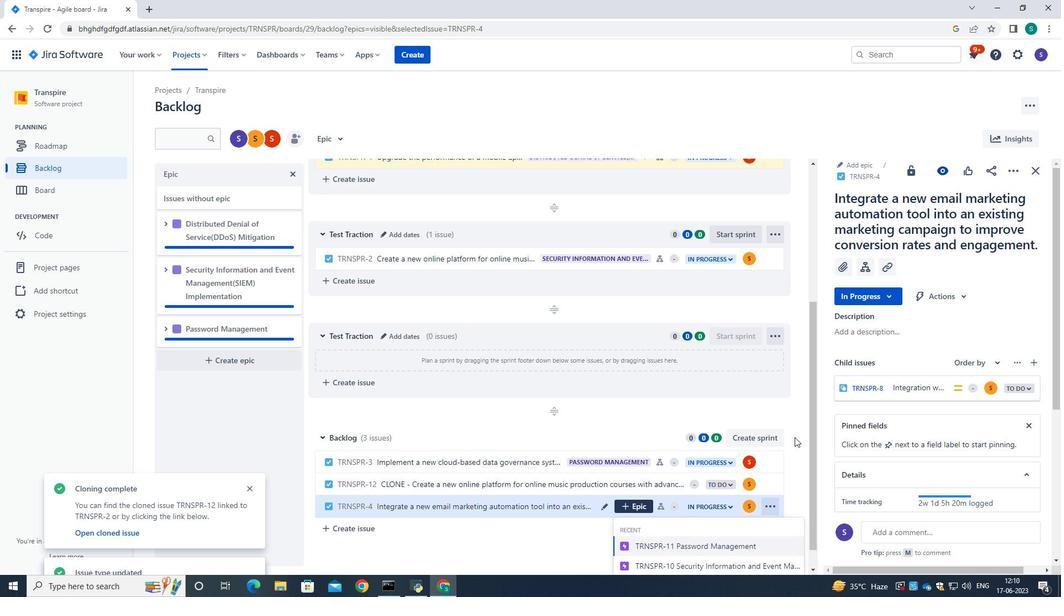 
Action: Mouse scrolled (794, 436) with delta (0, 0)
Screenshot: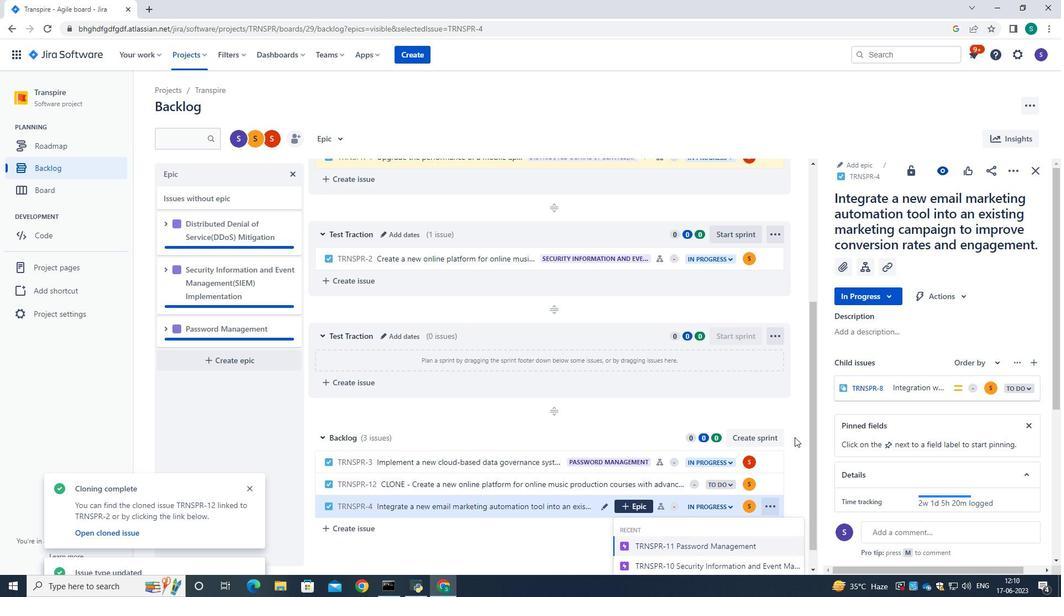 
Action: Mouse scrolled (794, 436) with delta (0, 0)
Screenshot: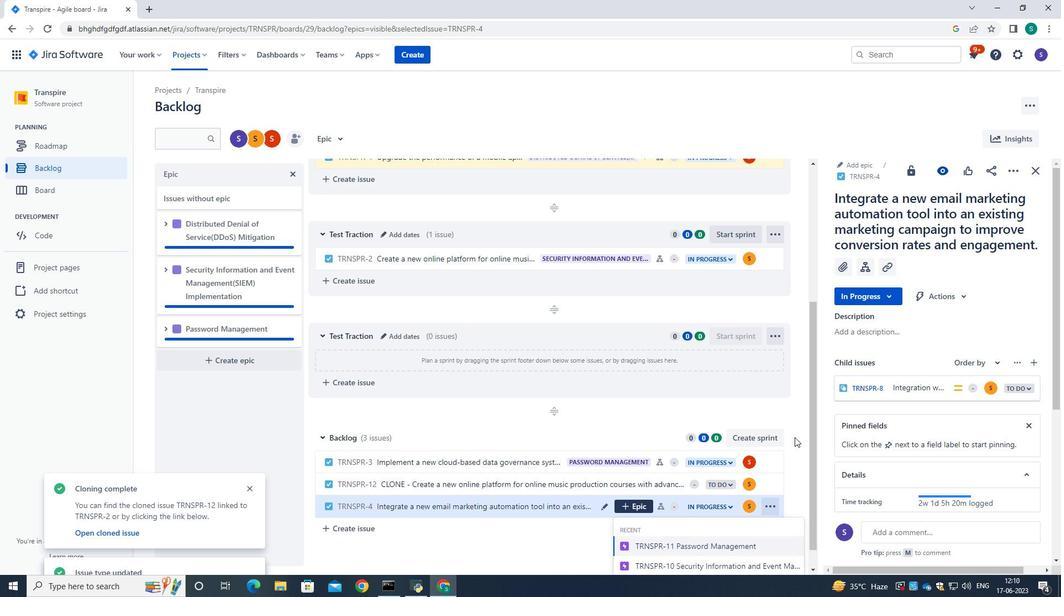 
Action: Mouse moved to (714, 561)
Screenshot: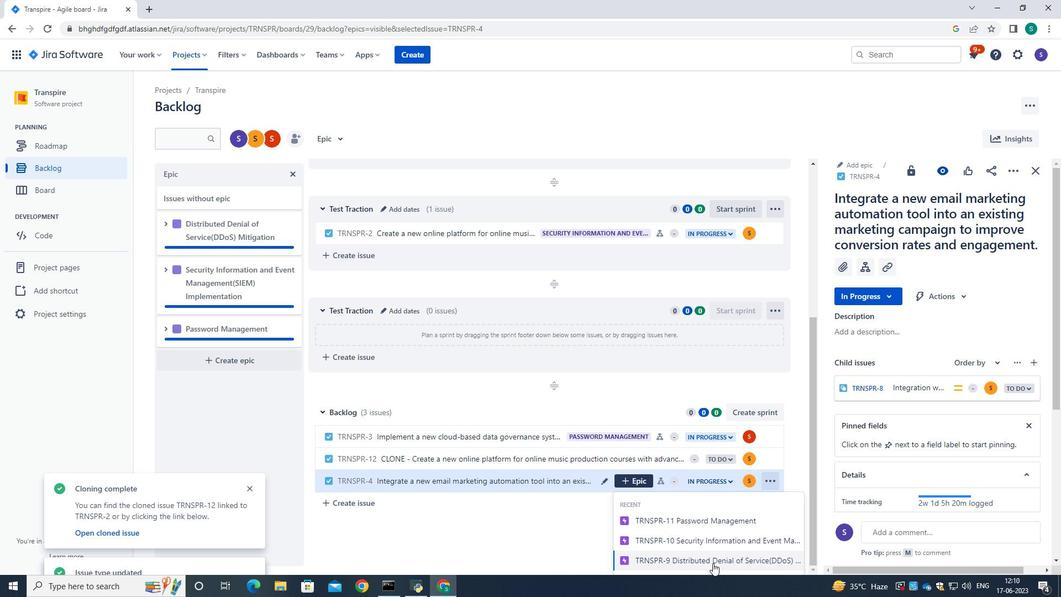 
Action: Mouse pressed left at (714, 561)
Screenshot: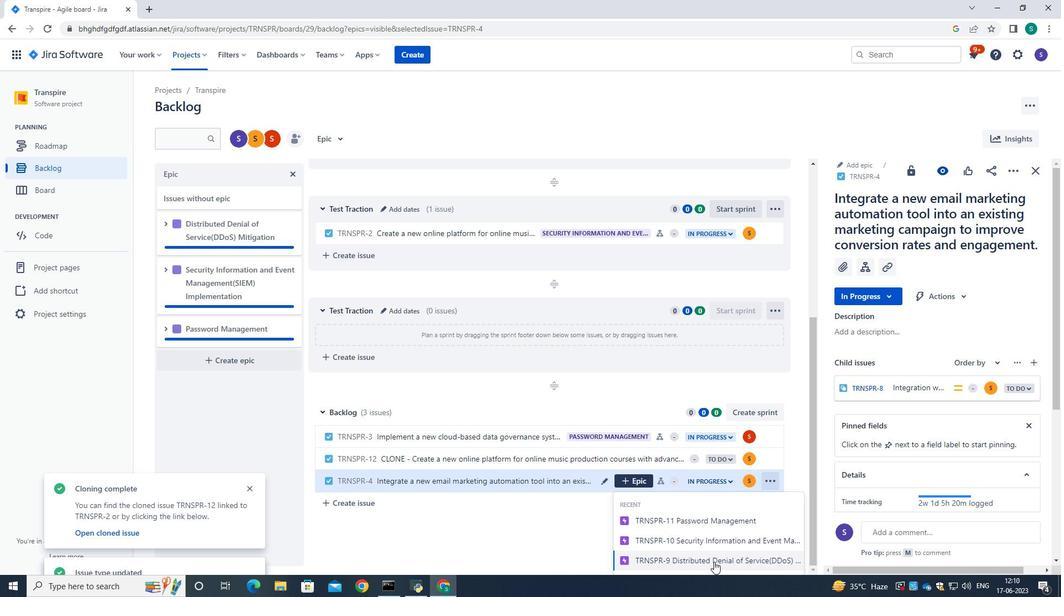 
Action: Mouse moved to (690, 104)
Screenshot: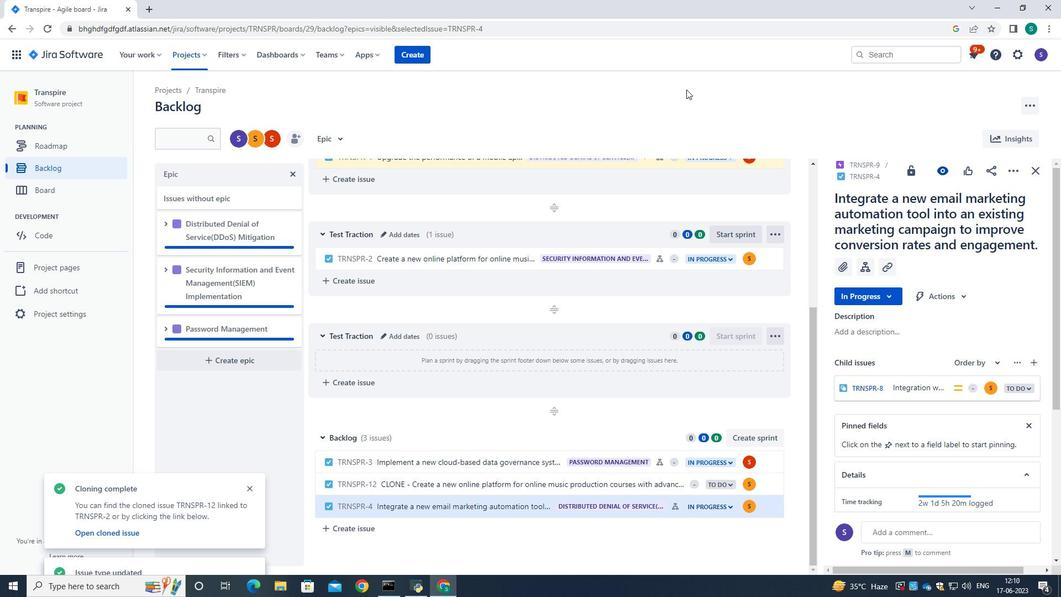 
Action: Mouse pressed left at (690, 104)
Screenshot: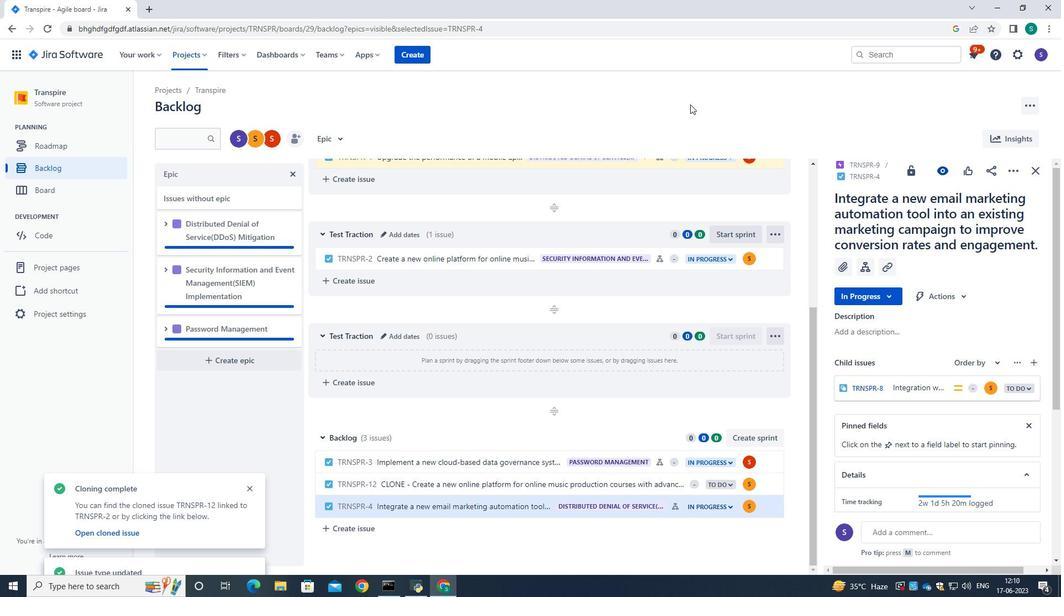 
